 Task: Open Card Hunting Review in Board Market Size Estimation to Workspace Desktop Applications and add a team member Softage.2@softage.net, a label Blue, a checklist Surfing, an attachment from your computer, a color Blue and finally, add a card description 'Plan and execute company team-building conference with team-building exercises' and a comment 'Given the potential impact of this task on our company culture and values, let us ensure that we approach it with a sense of inclusivity and diversity.'. Add a start date 'Jan 02, 1900' with a due date 'Jan 09, 1900'
Action: Mouse moved to (75, 347)
Screenshot: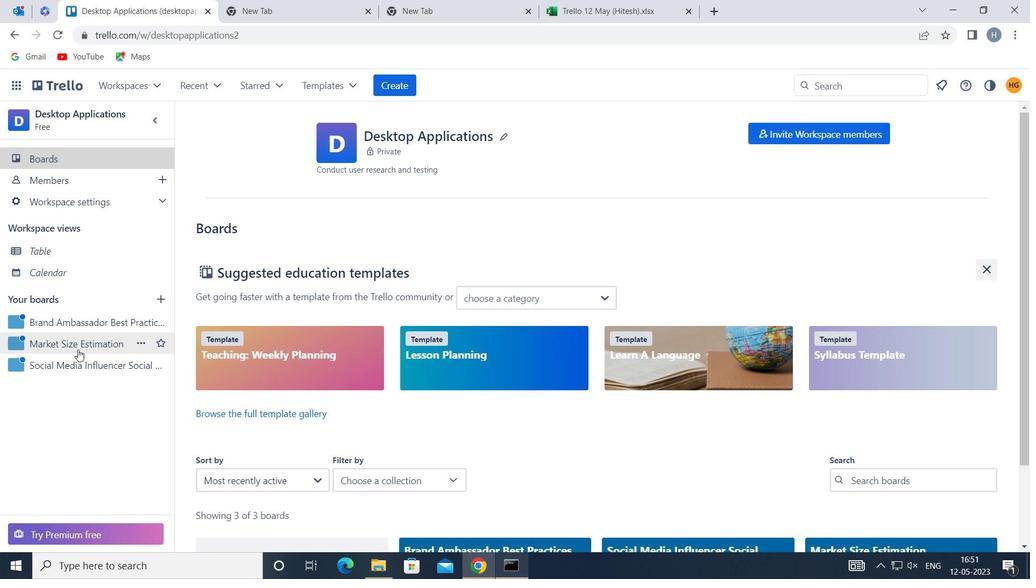 
Action: Mouse pressed left at (75, 347)
Screenshot: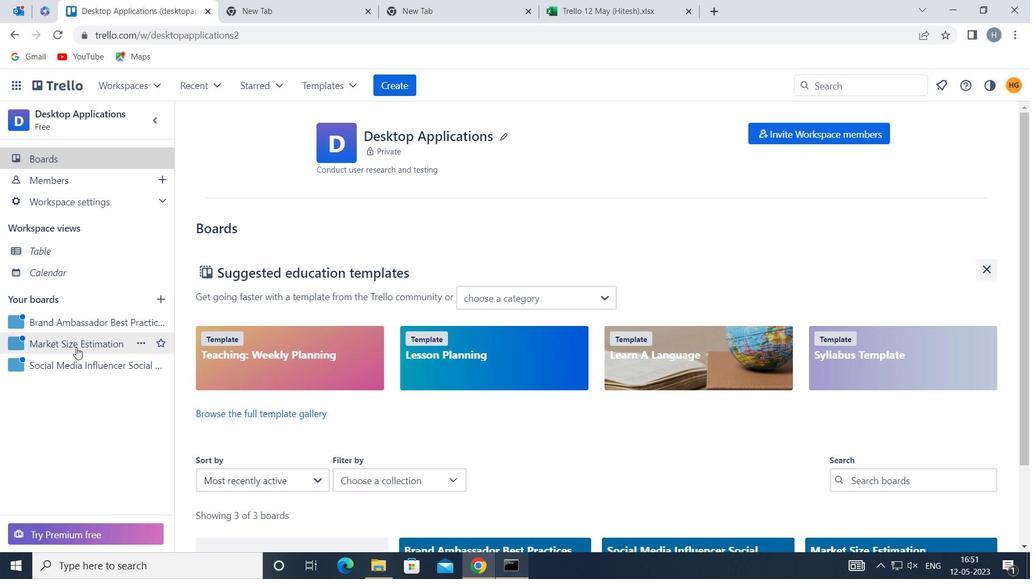 
Action: Mouse moved to (243, 195)
Screenshot: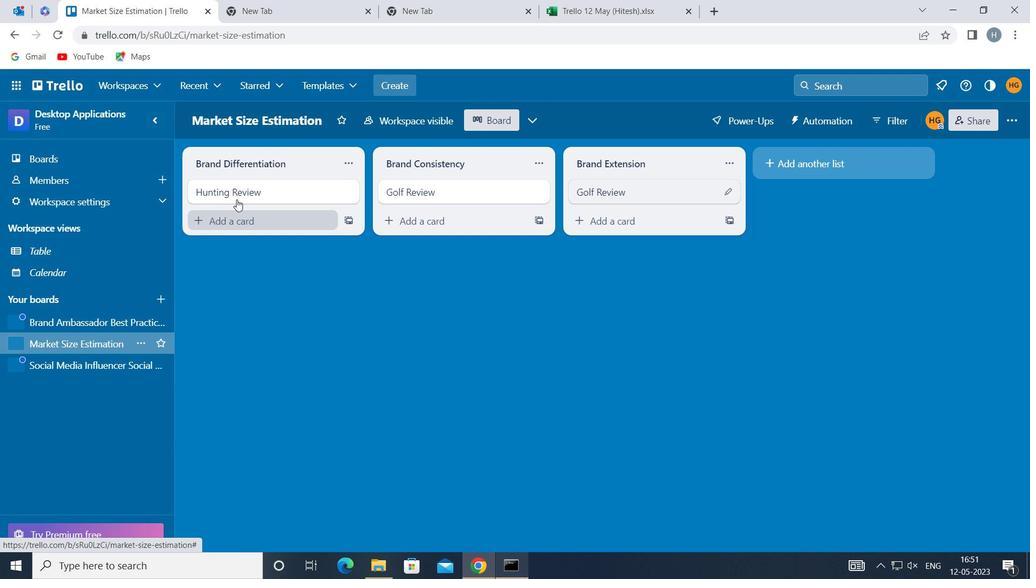 
Action: Mouse pressed left at (243, 195)
Screenshot: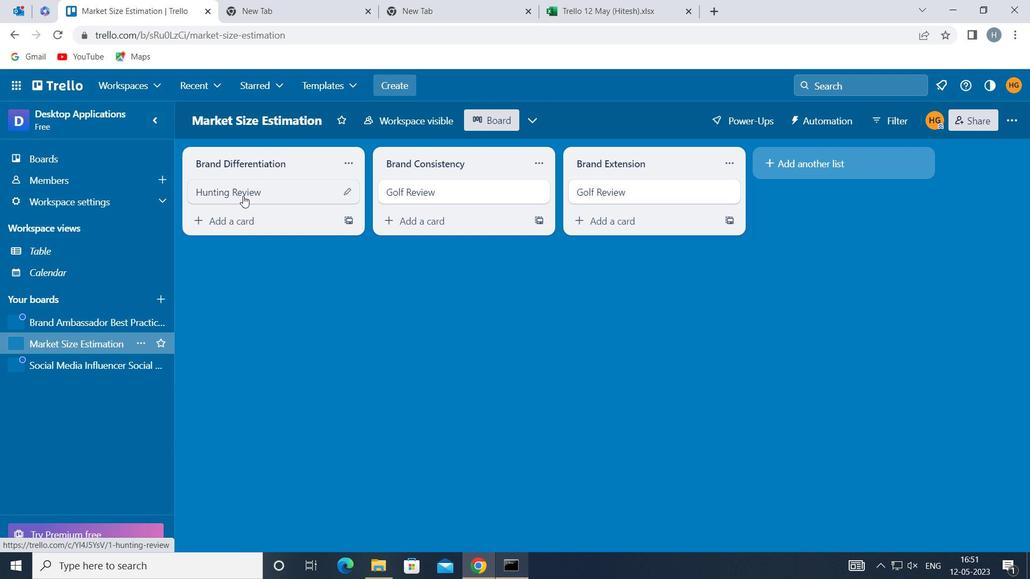 
Action: Mouse moved to (669, 190)
Screenshot: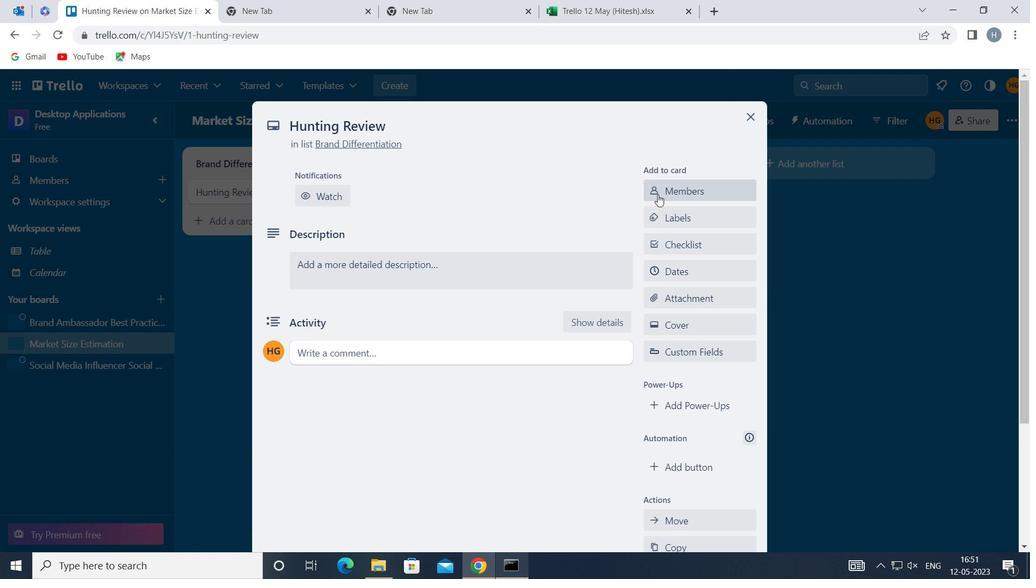 
Action: Mouse pressed left at (669, 190)
Screenshot: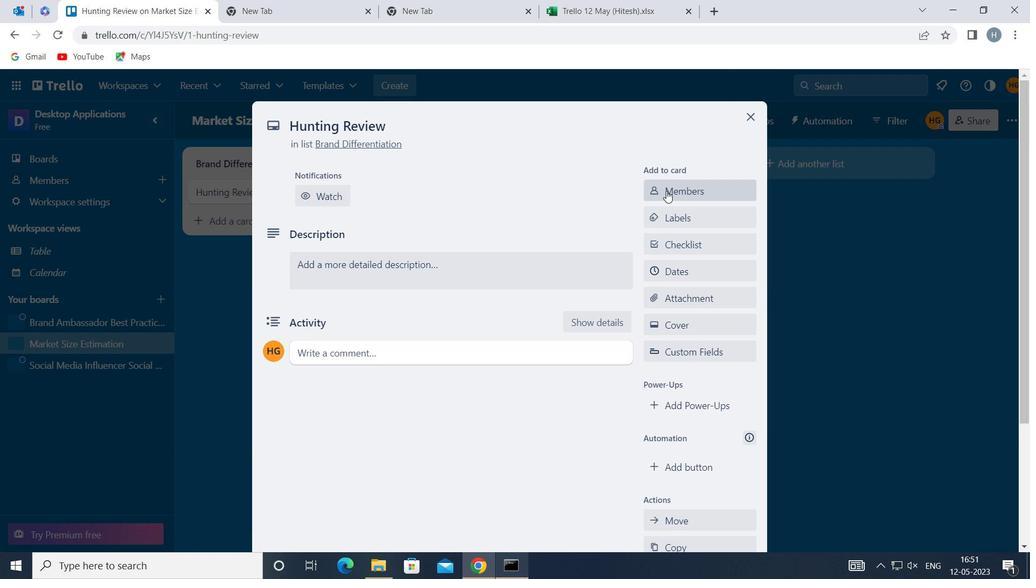 
Action: Key pressed softage
Screenshot: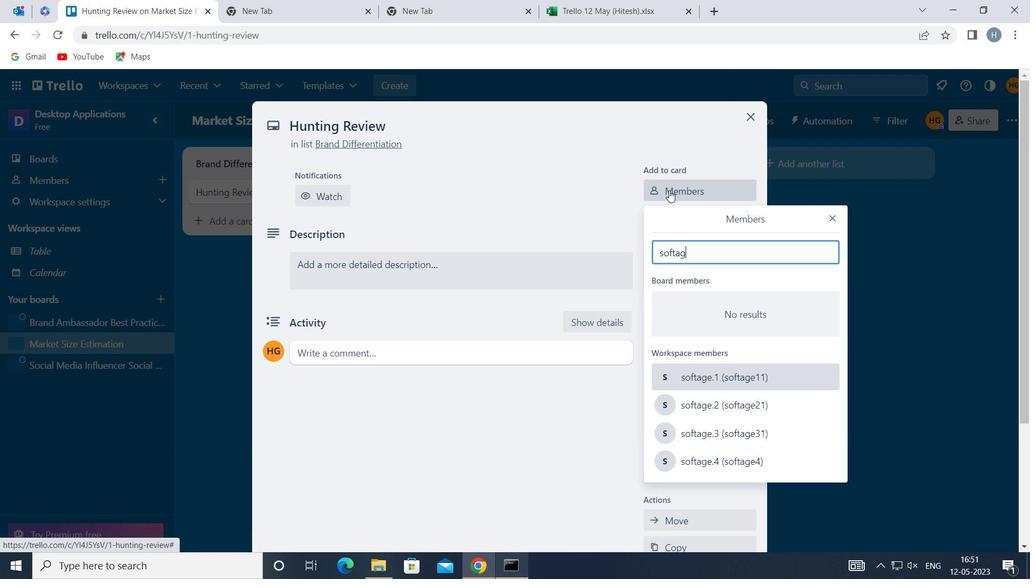 
Action: Mouse moved to (734, 399)
Screenshot: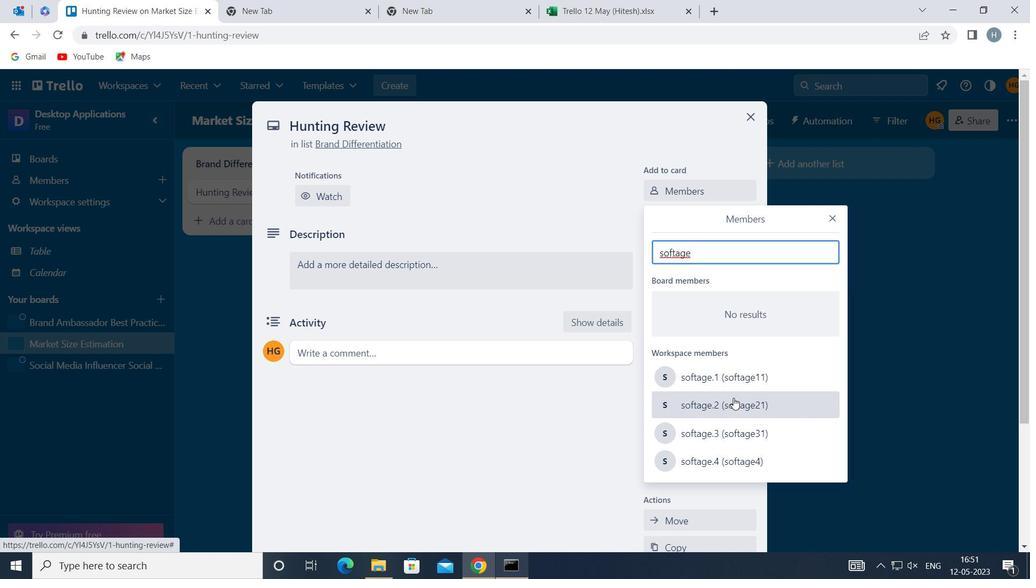 
Action: Mouse pressed left at (734, 399)
Screenshot: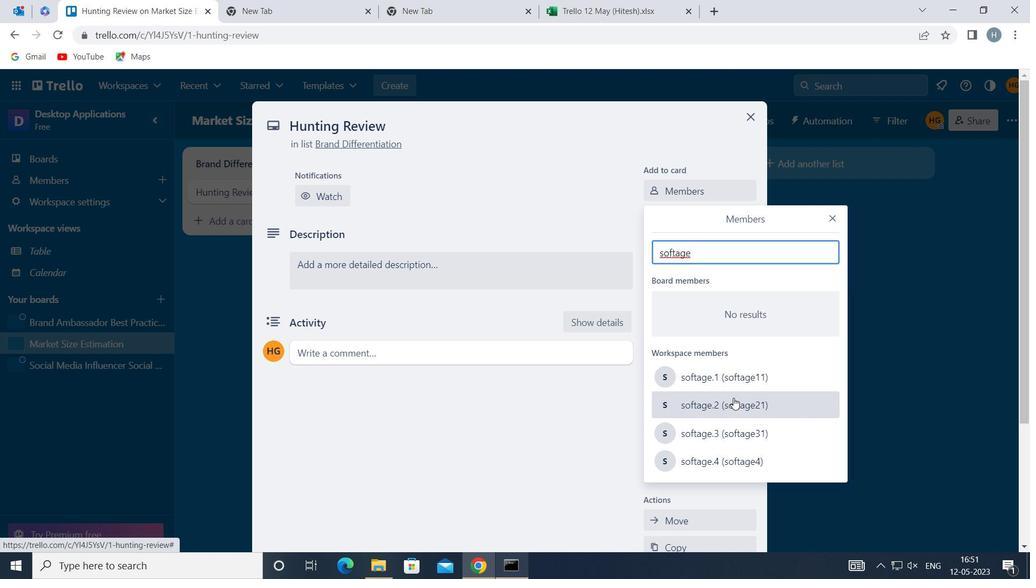 
Action: Mouse moved to (831, 218)
Screenshot: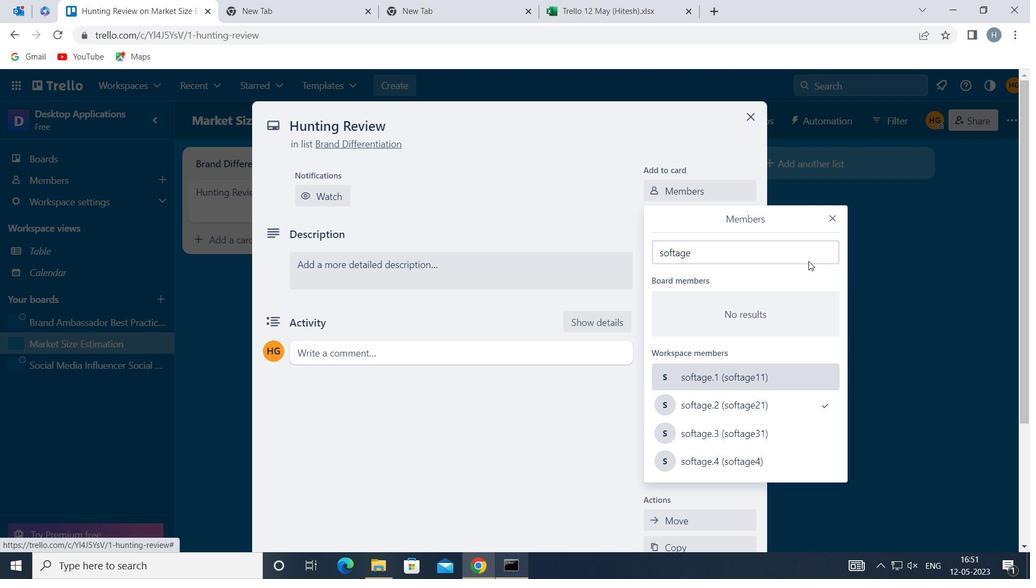 
Action: Mouse pressed left at (831, 218)
Screenshot: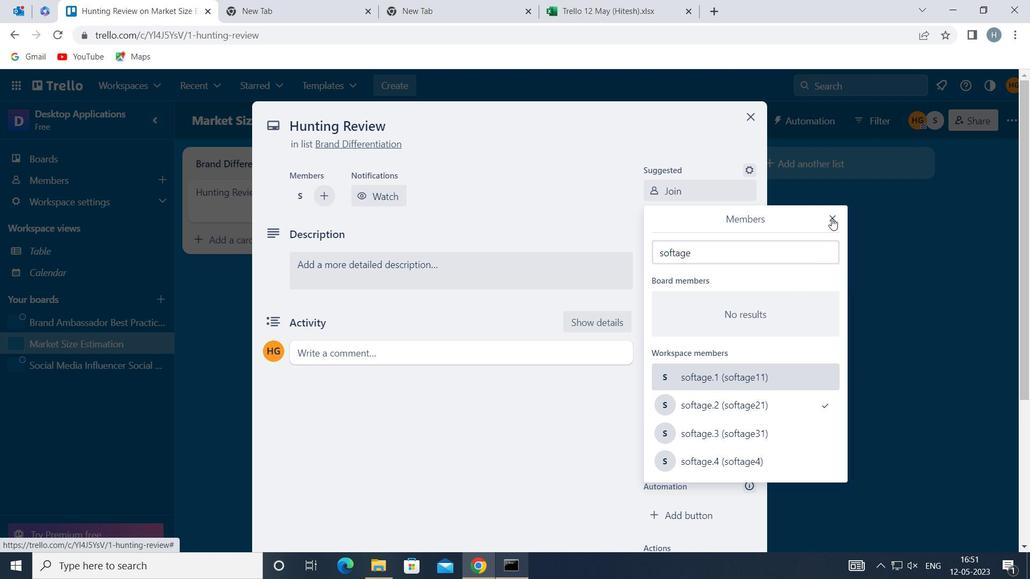 
Action: Mouse moved to (684, 267)
Screenshot: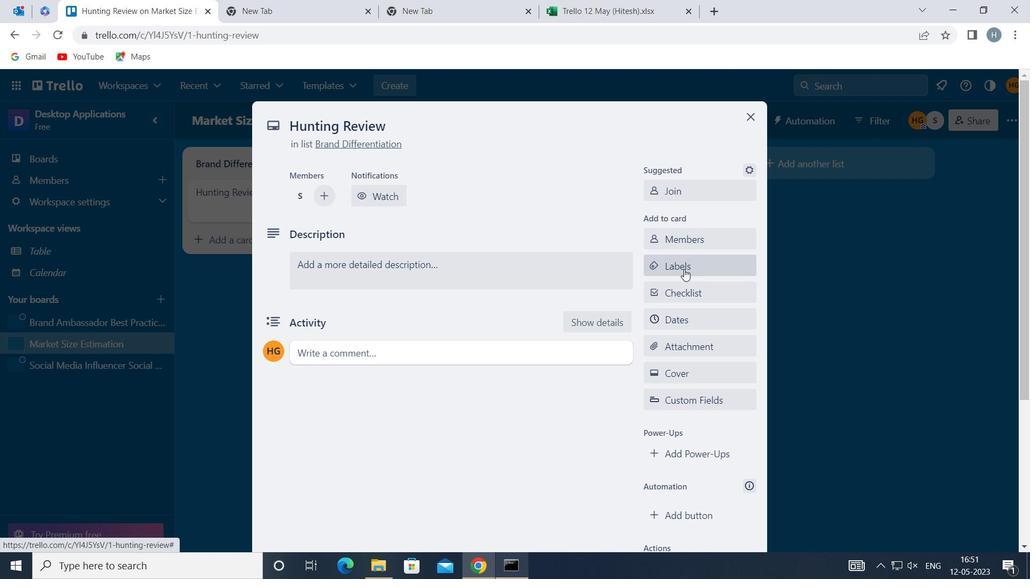
Action: Mouse pressed left at (684, 267)
Screenshot: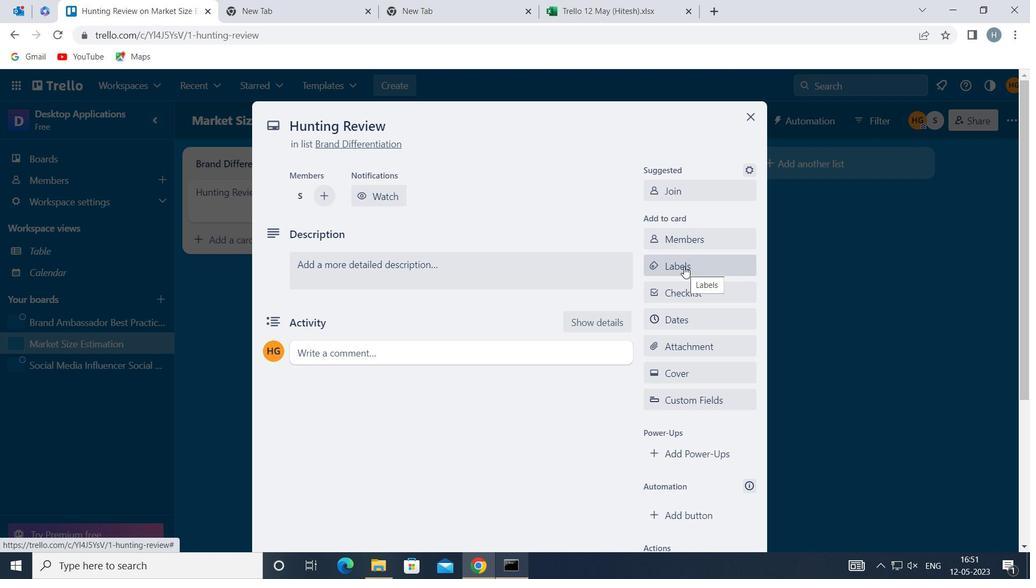 
Action: Mouse moved to (701, 312)
Screenshot: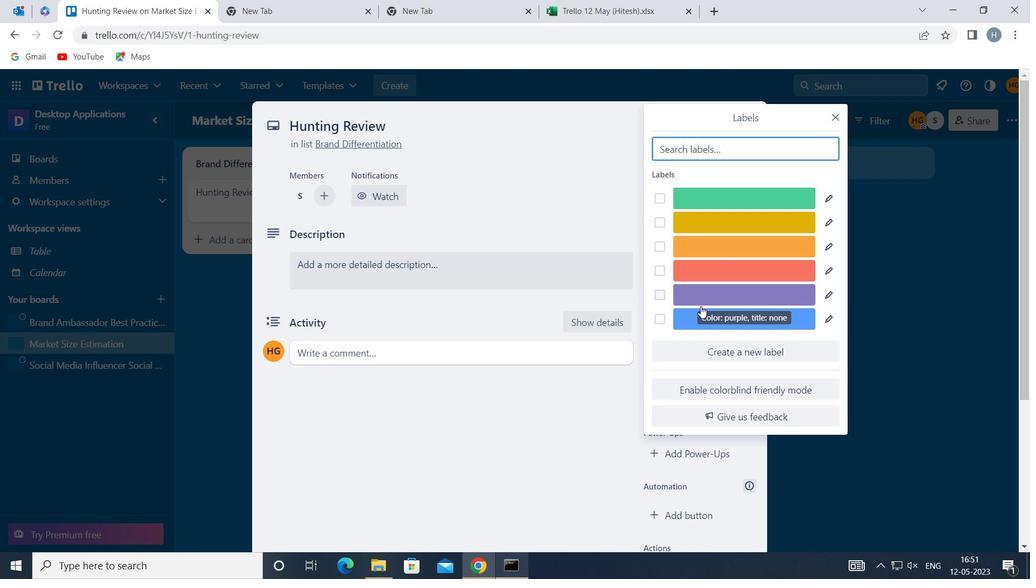
Action: Mouse pressed left at (701, 312)
Screenshot: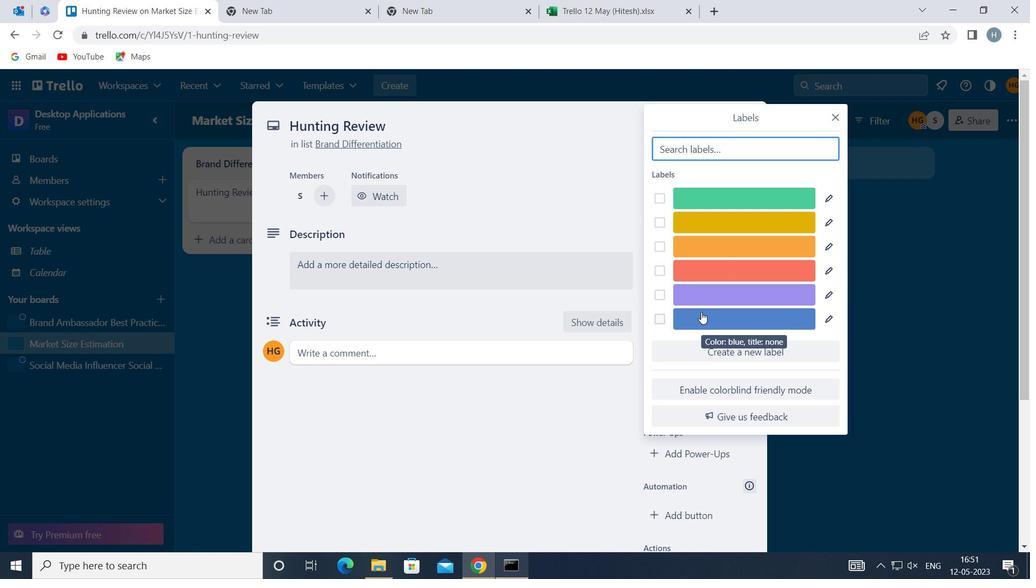 
Action: Mouse moved to (835, 117)
Screenshot: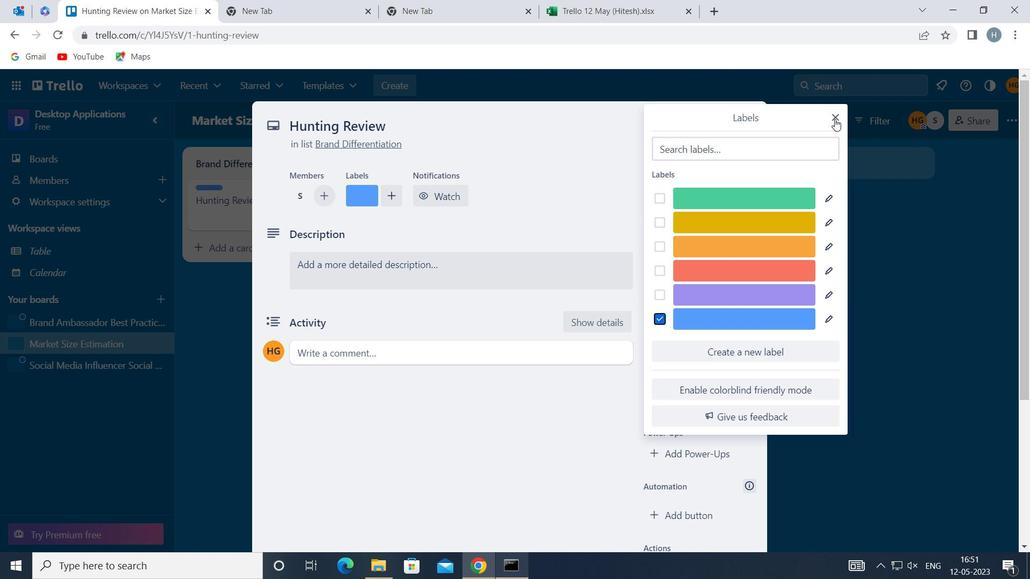 
Action: Mouse pressed left at (835, 117)
Screenshot: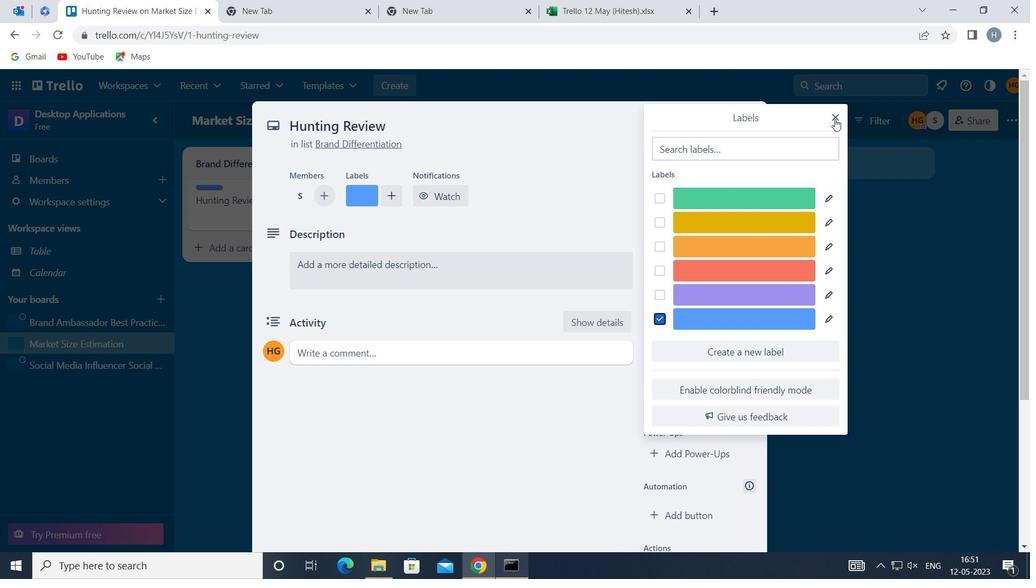 
Action: Mouse moved to (733, 285)
Screenshot: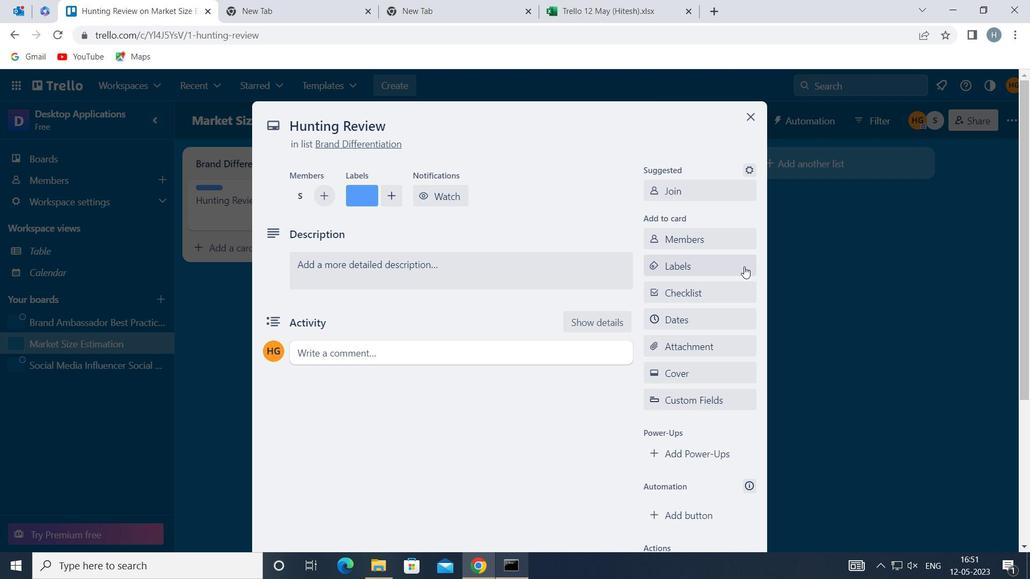 
Action: Mouse pressed left at (733, 285)
Screenshot: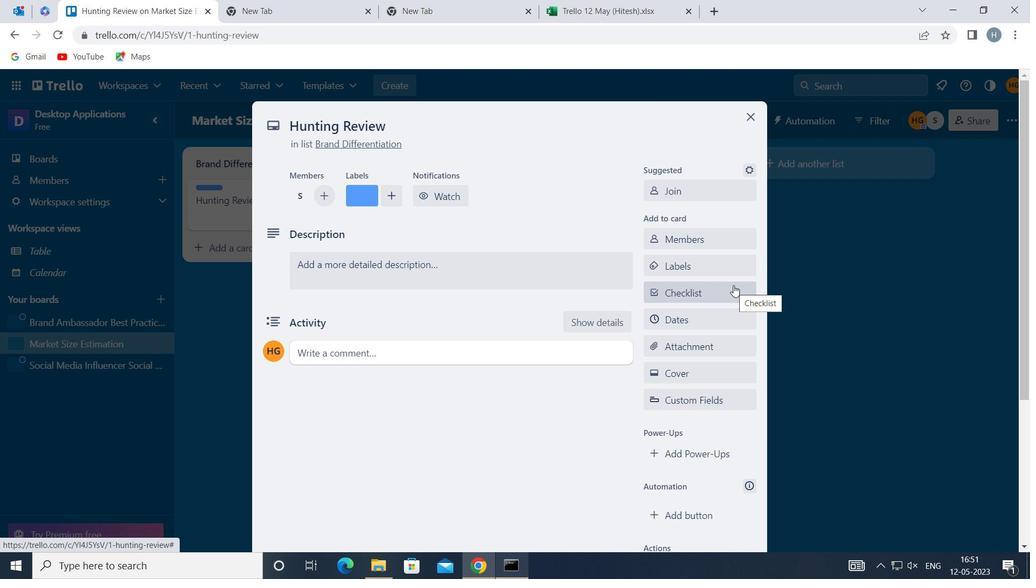
Action: Key pressed <Key.shift>SURFING
Screenshot: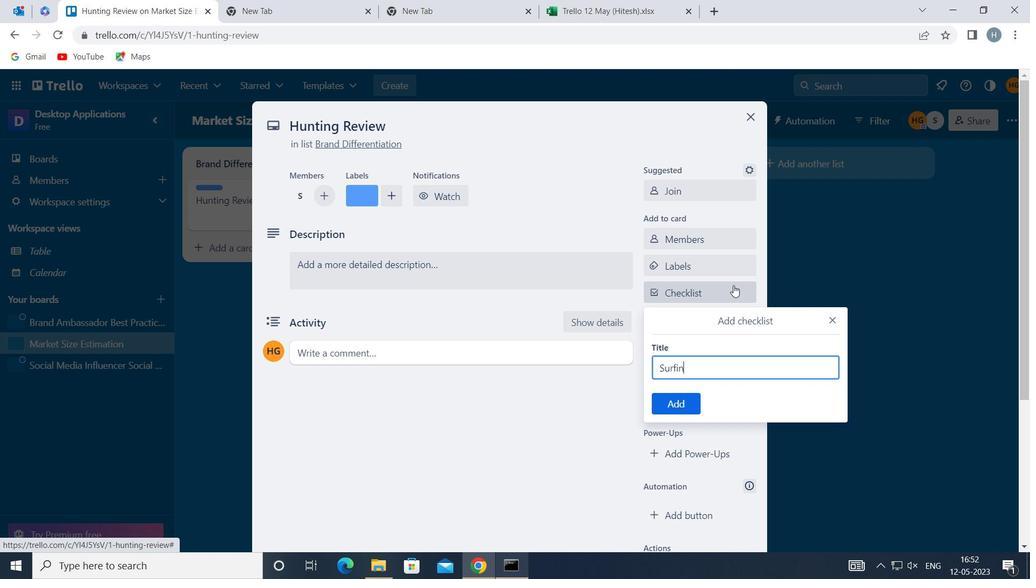
Action: Mouse moved to (689, 397)
Screenshot: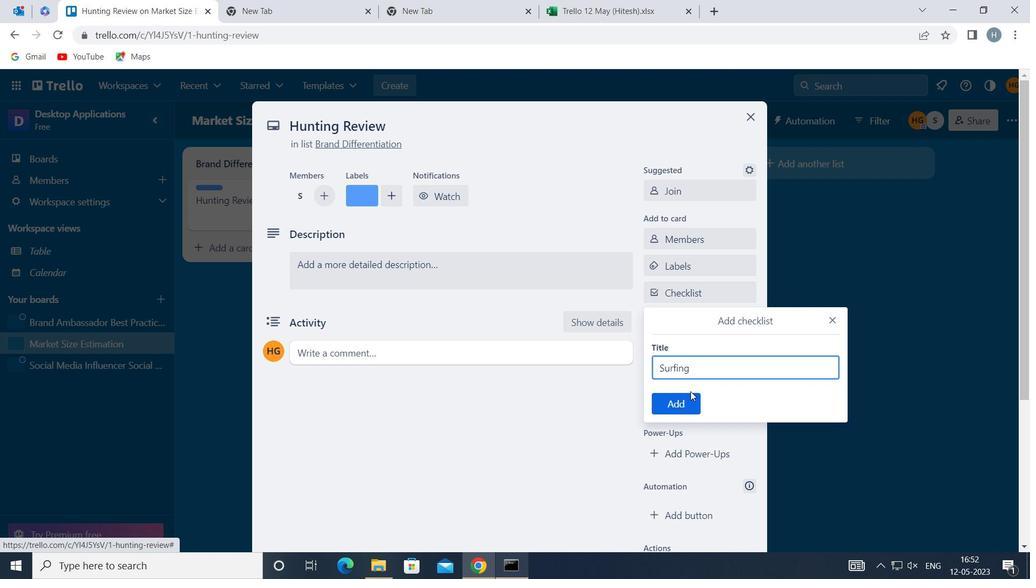 
Action: Mouse pressed left at (689, 397)
Screenshot: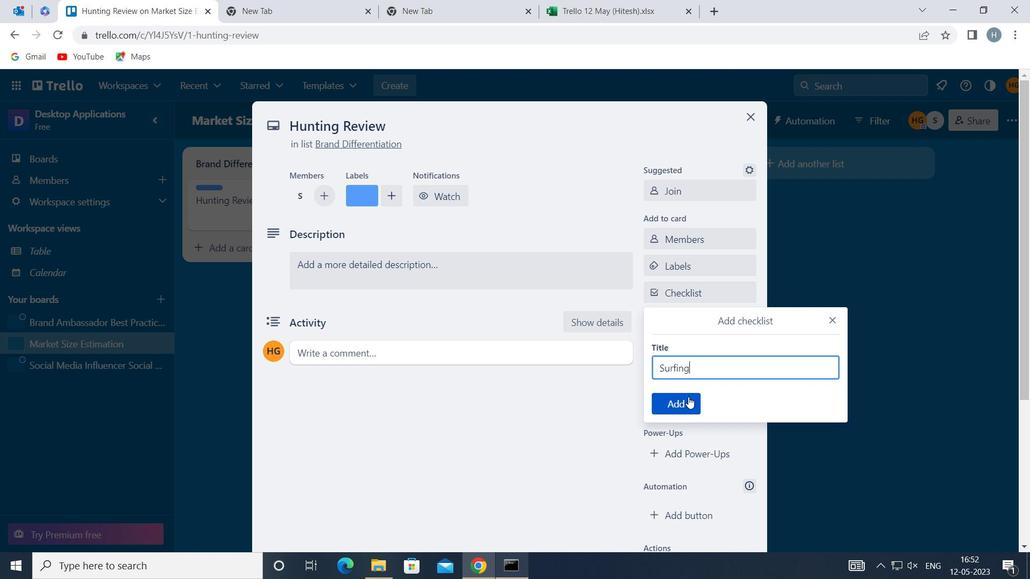
Action: Mouse moved to (691, 348)
Screenshot: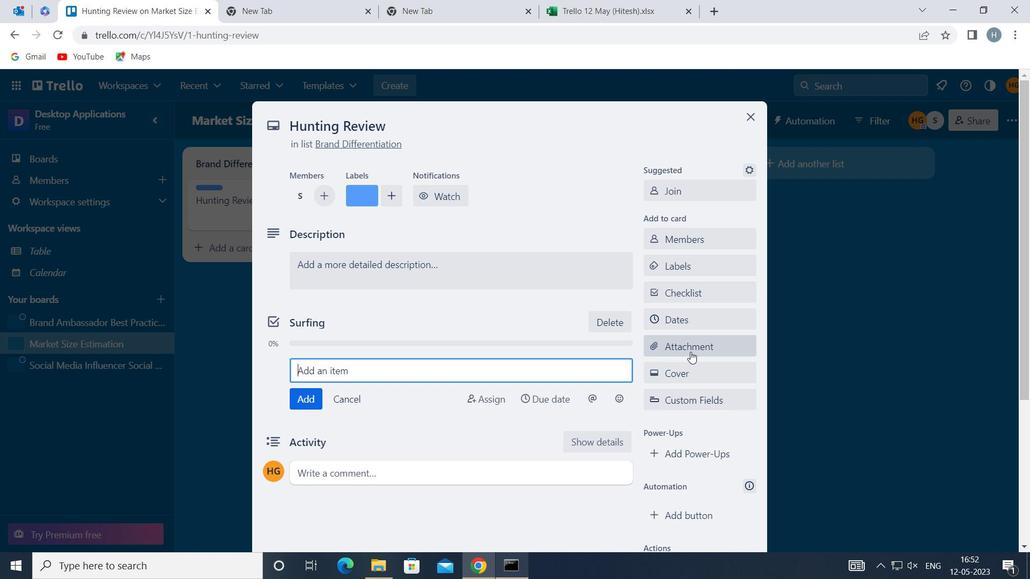 
Action: Mouse pressed left at (691, 348)
Screenshot: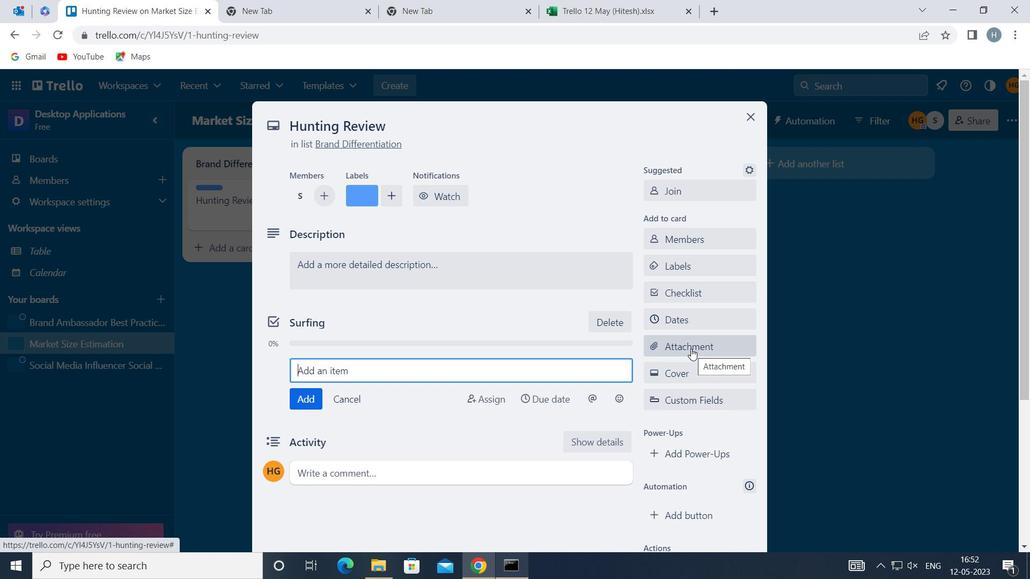 
Action: Mouse moved to (710, 141)
Screenshot: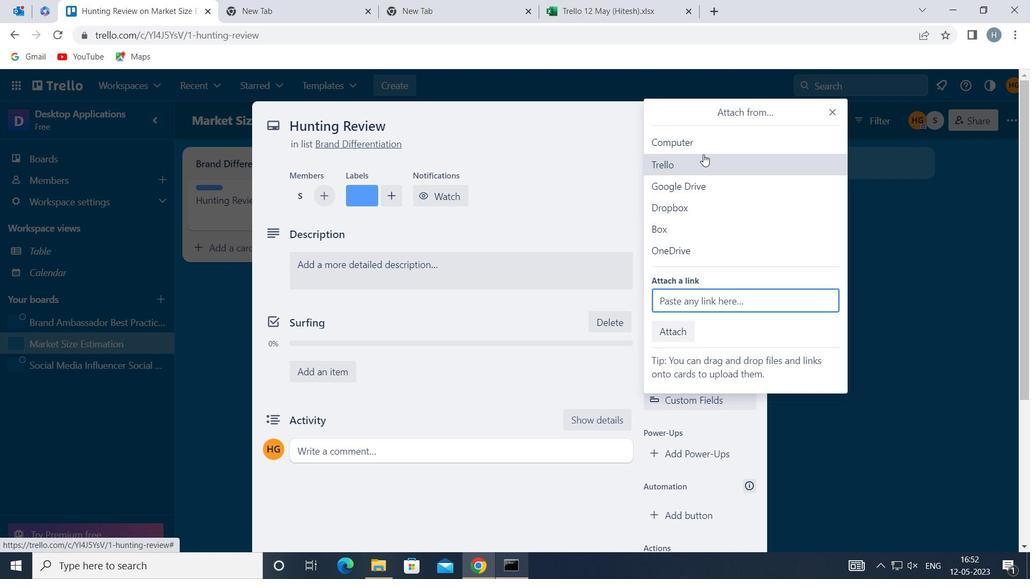 
Action: Mouse pressed left at (710, 141)
Screenshot: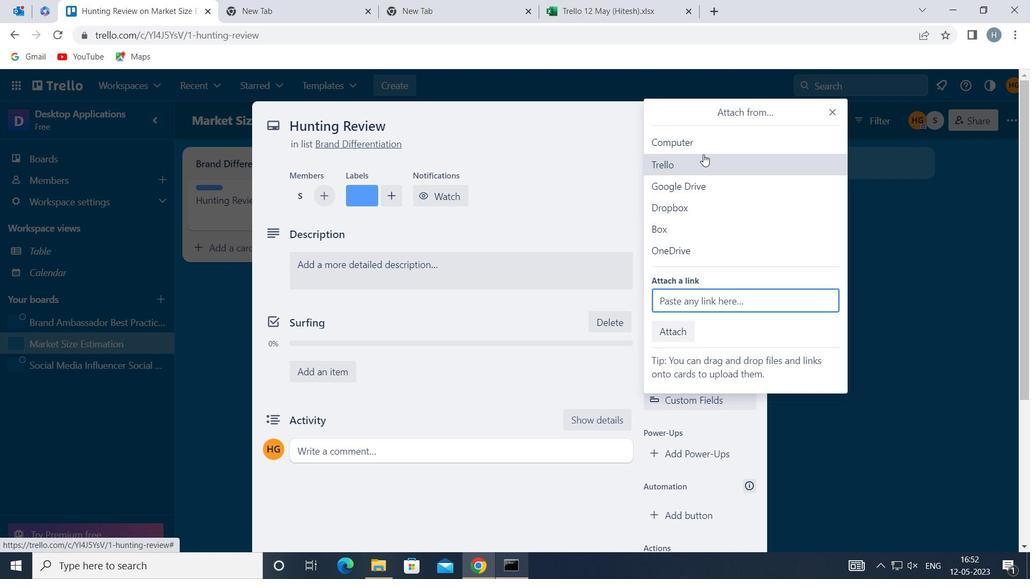 
Action: Mouse moved to (352, 119)
Screenshot: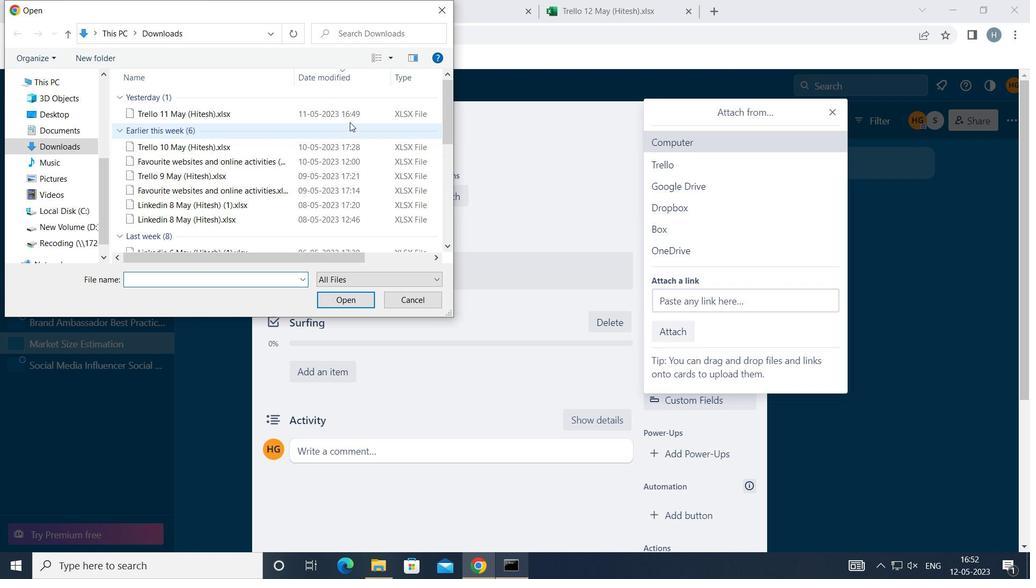 
Action: Mouse pressed left at (352, 119)
Screenshot: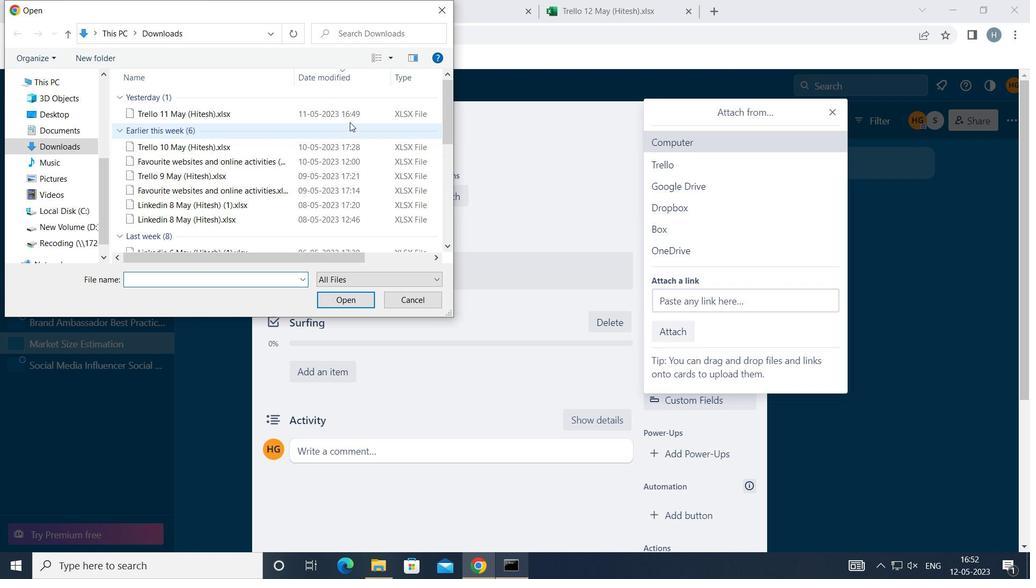 
Action: Mouse moved to (354, 300)
Screenshot: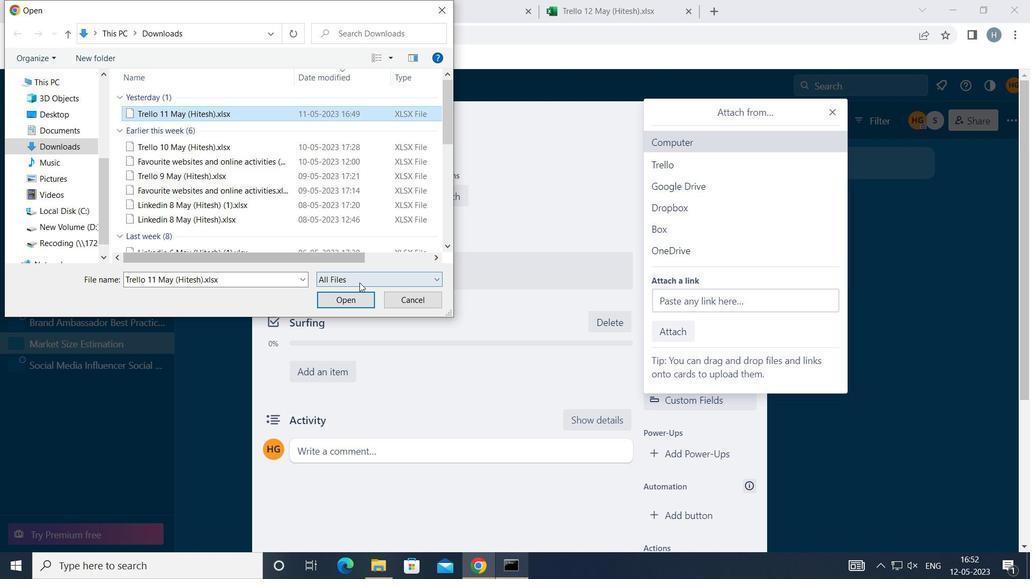 
Action: Mouse pressed left at (354, 300)
Screenshot: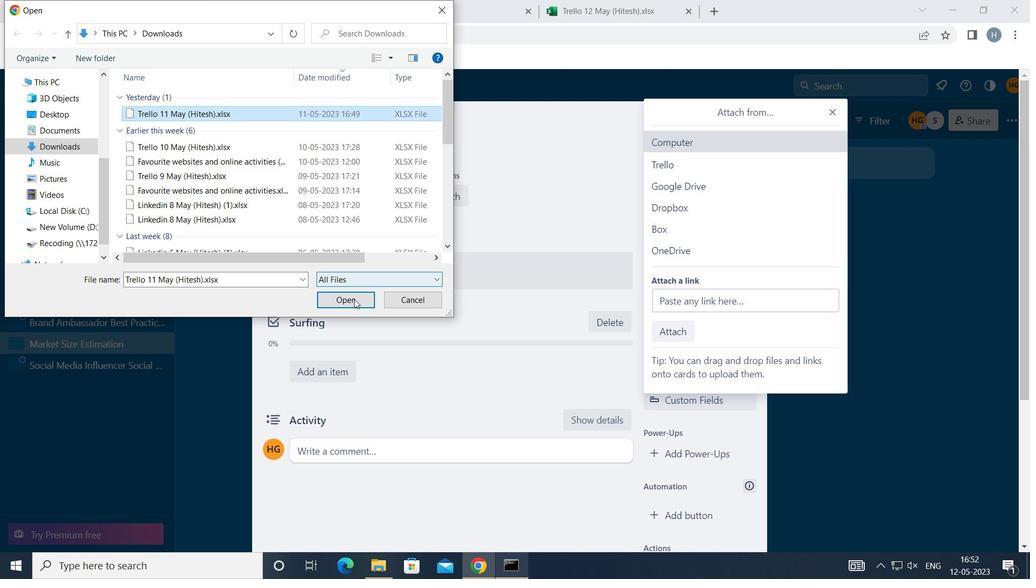 
Action: Mouse moved to (712, 374)
Screenshot: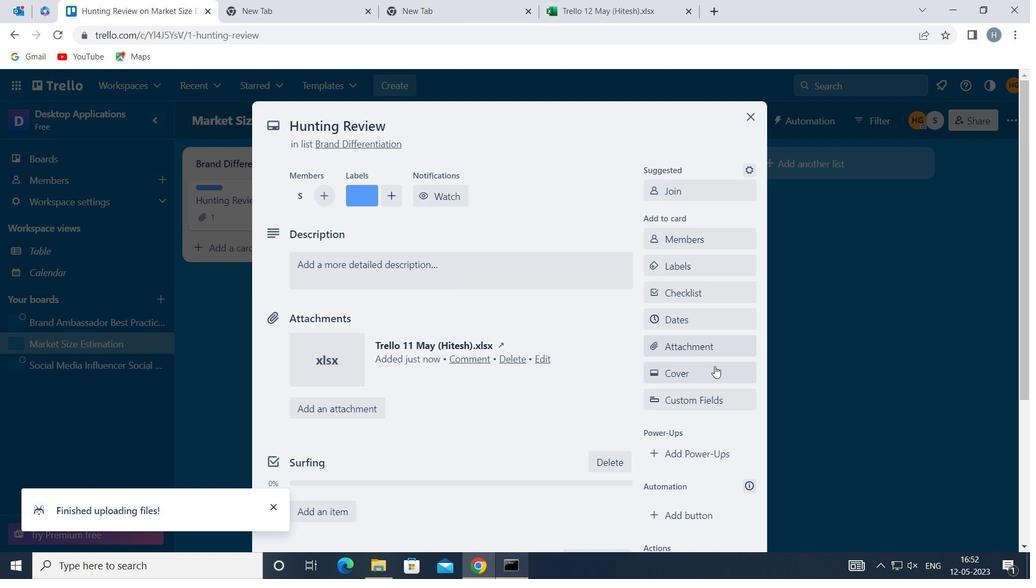 
Action: Mouse pressed left at (712, 374)
Screenshot: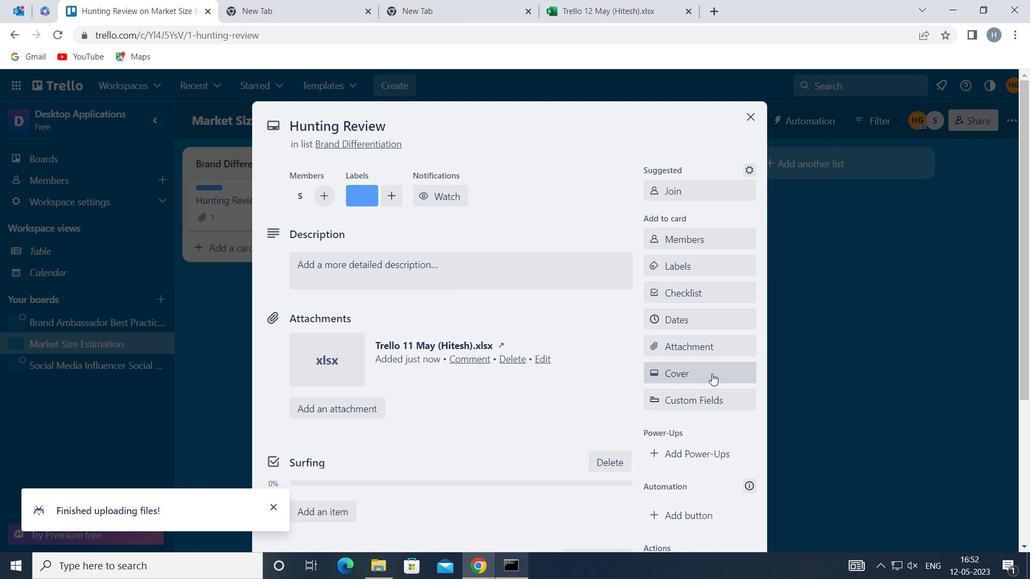 
Action: Mouse moved to (672, 308)
Screenshot: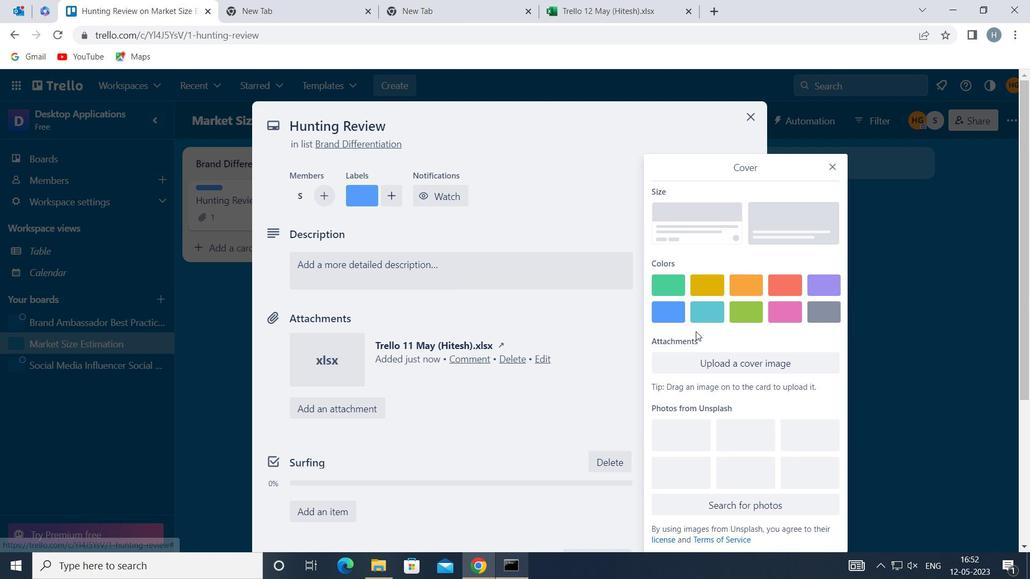 
Action: Mouse pressed left at (672, 308)
Screenshot: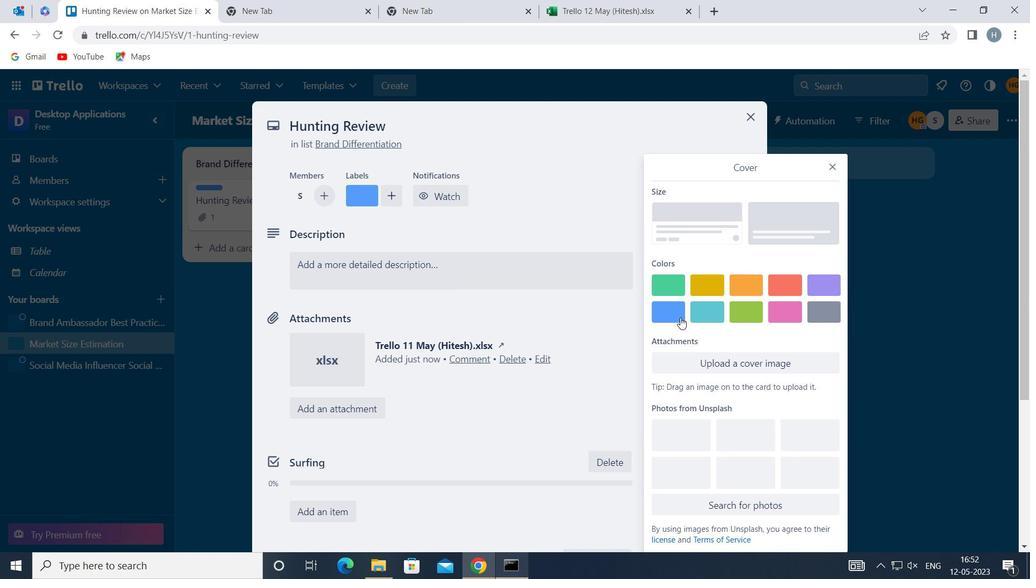 
Action: Mouse moved to (831, 141)
Screenshot: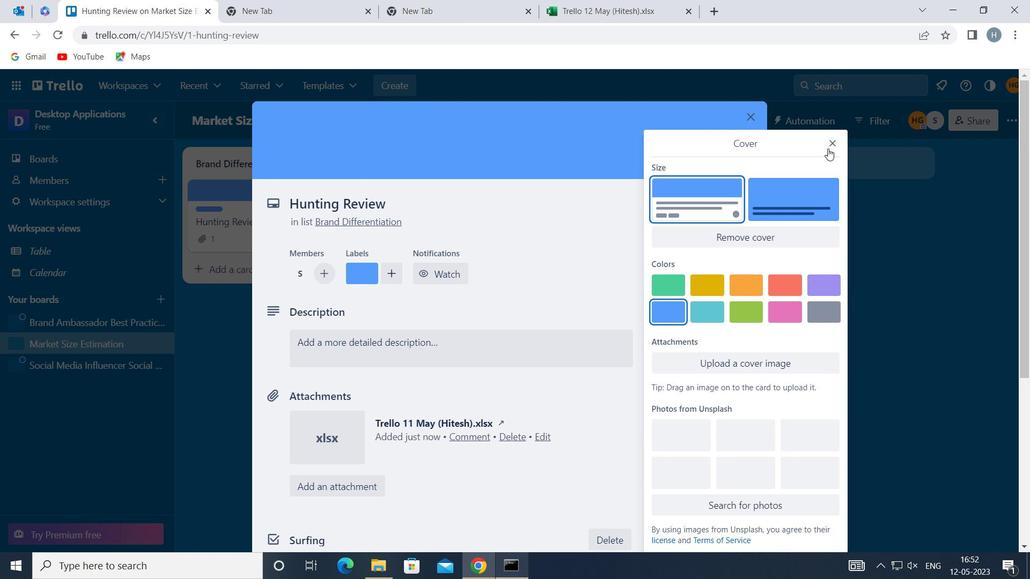 
Action: Mouse pressed left at (831, 141)
Screenshot: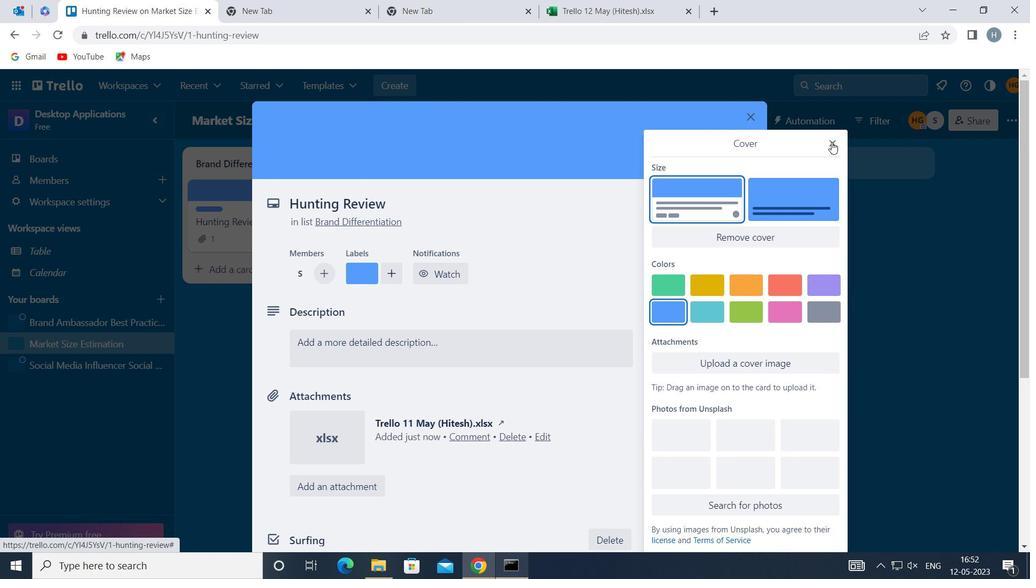
Action: Mouse moved to (554, 341)
Screenshot: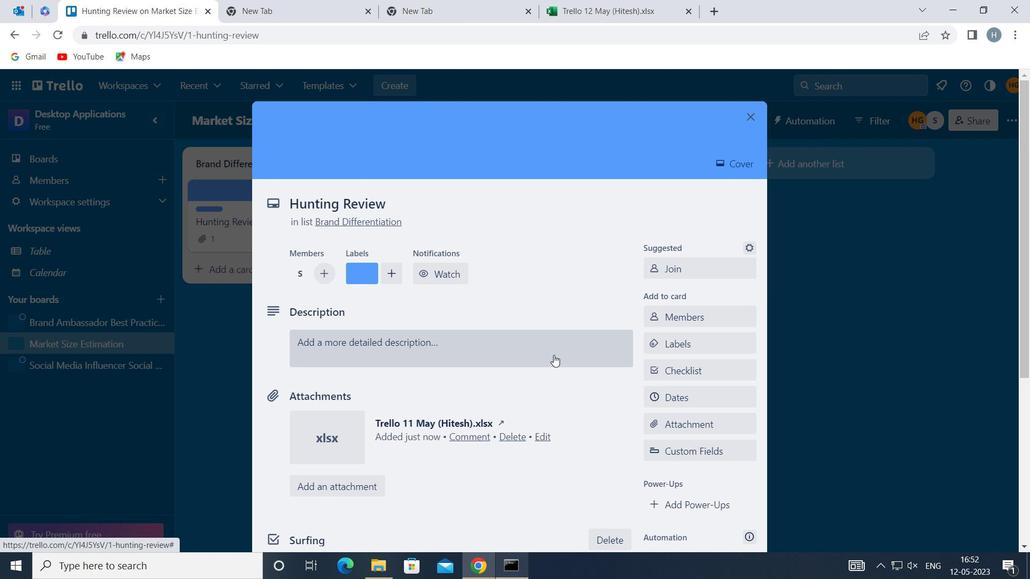 
Action: Mouse pressed left at (554, 341)
Screenshot: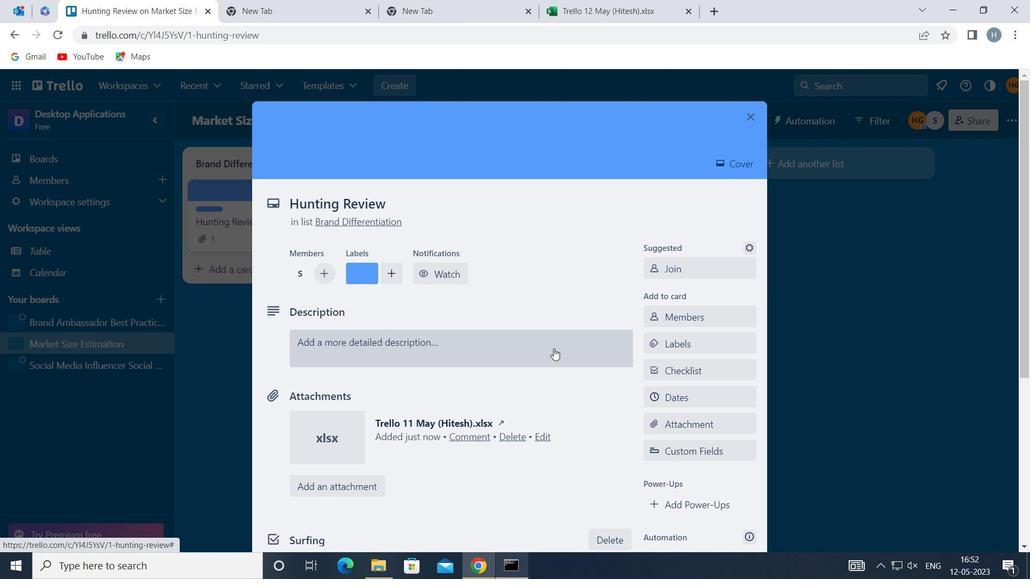 
Action: Mouse moved to (476, 380)
Screenshot: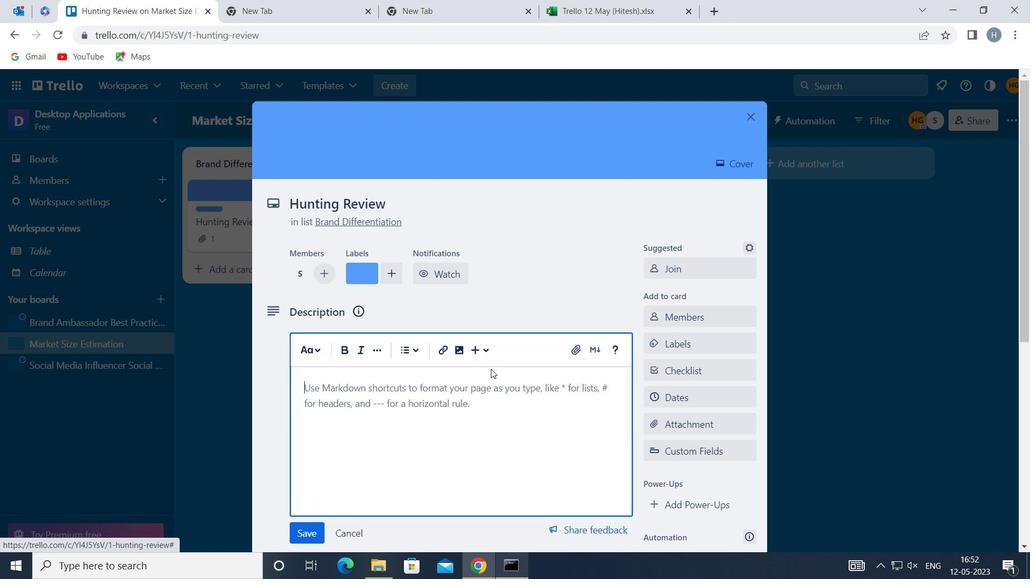 
Action: Mouse pressed left at (476, 380)
Screenshot: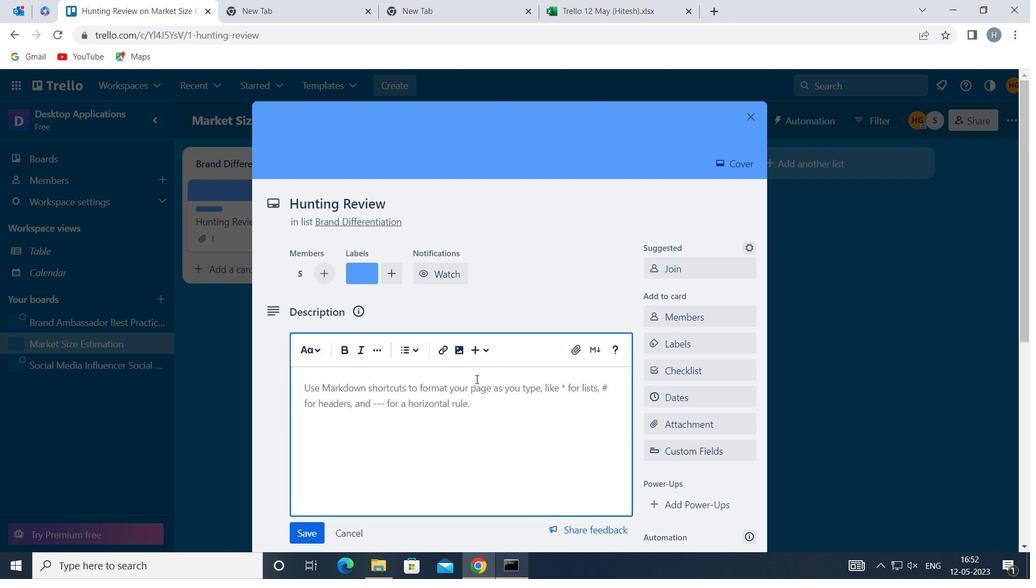 
Action: Mouse moved to (473, 382)
Screenshot: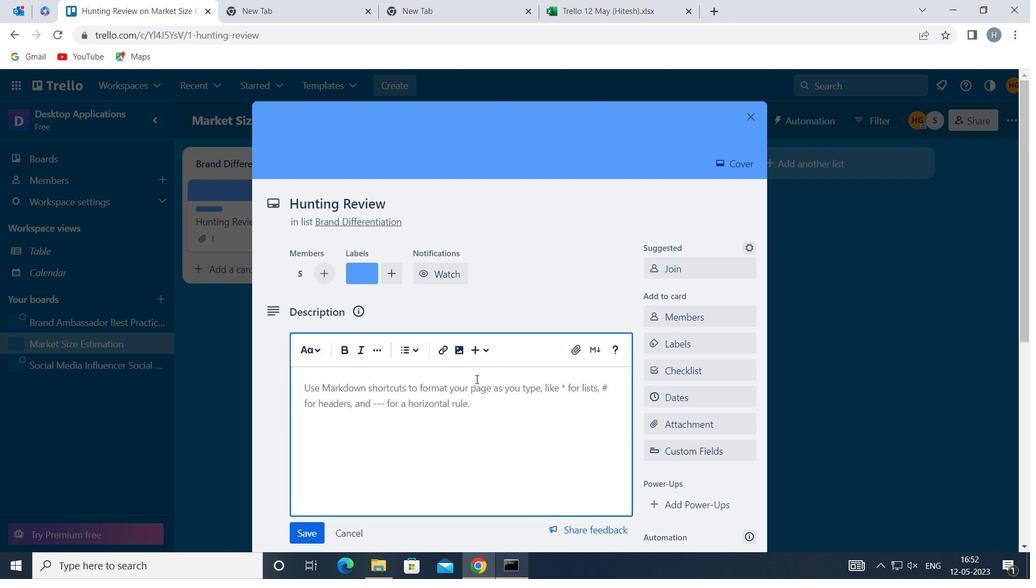 
Action: Key pressed <Key.shift>PLAN<Key.space>AND<Key.space>EXECUTE<Key.space>COMPANY<Key.space>TEAM-BUILDING<Key.space>CONFERENCE<Key.space>WITH<Key.space>TEAM-BUILDING<Key.space>EXERCISES
Screenshot: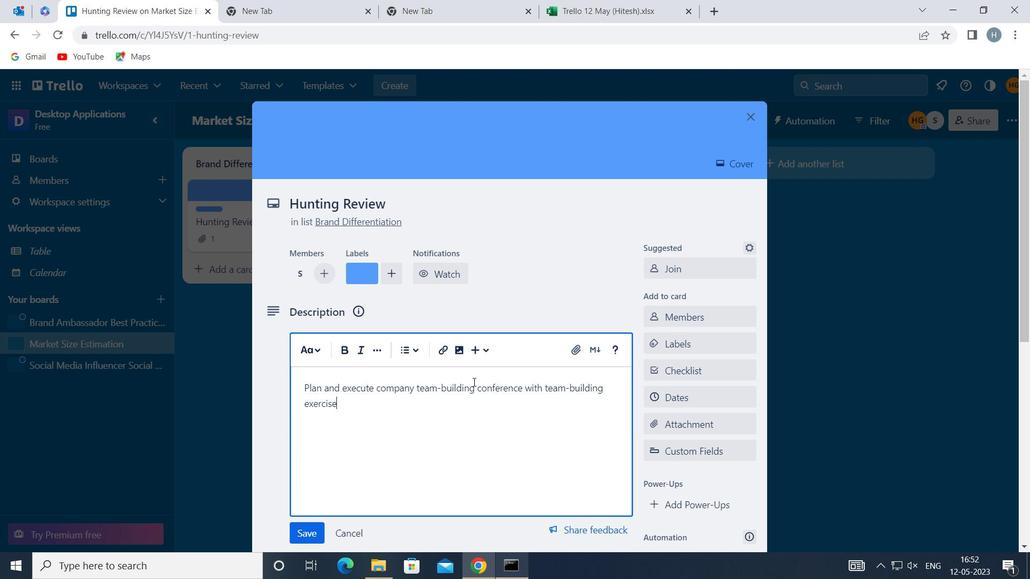 
Action: Mouse moved to (459, 438)
Screenshot: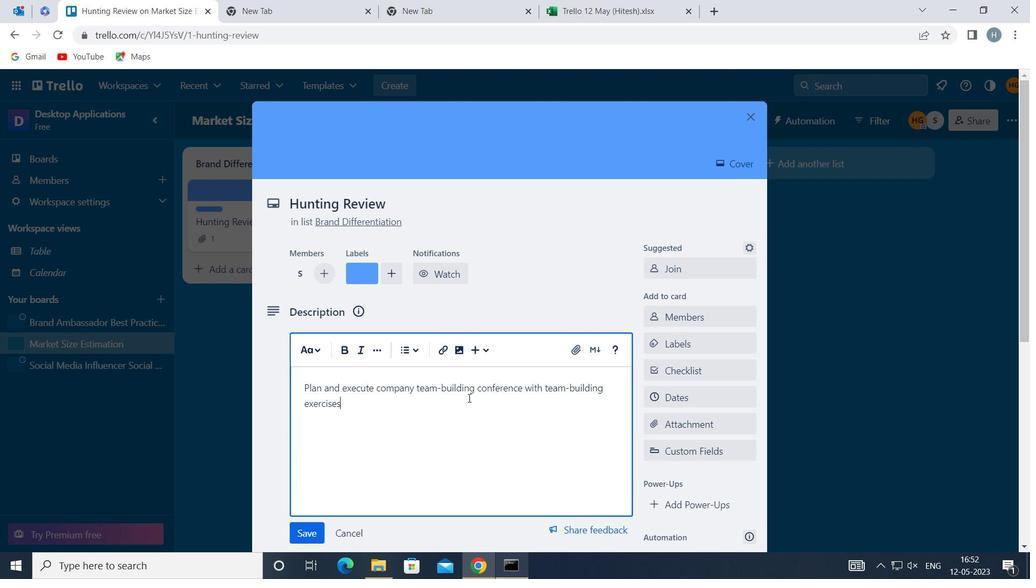 
Action: Mouse scrolled (459, 437) with delta (0, 0)
Screenshot: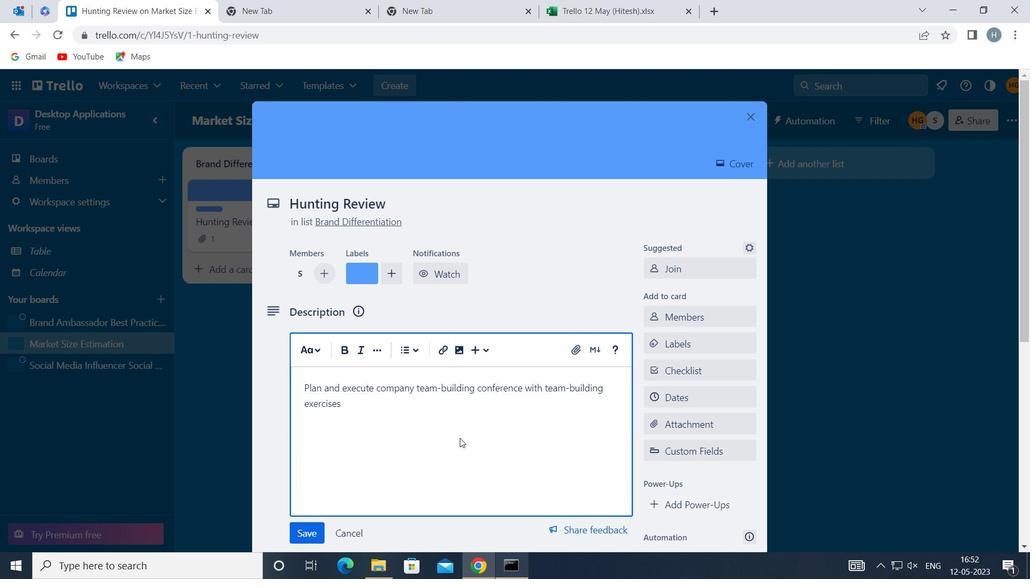 
Action: Mouse moved to (310, 464)
Screenshot: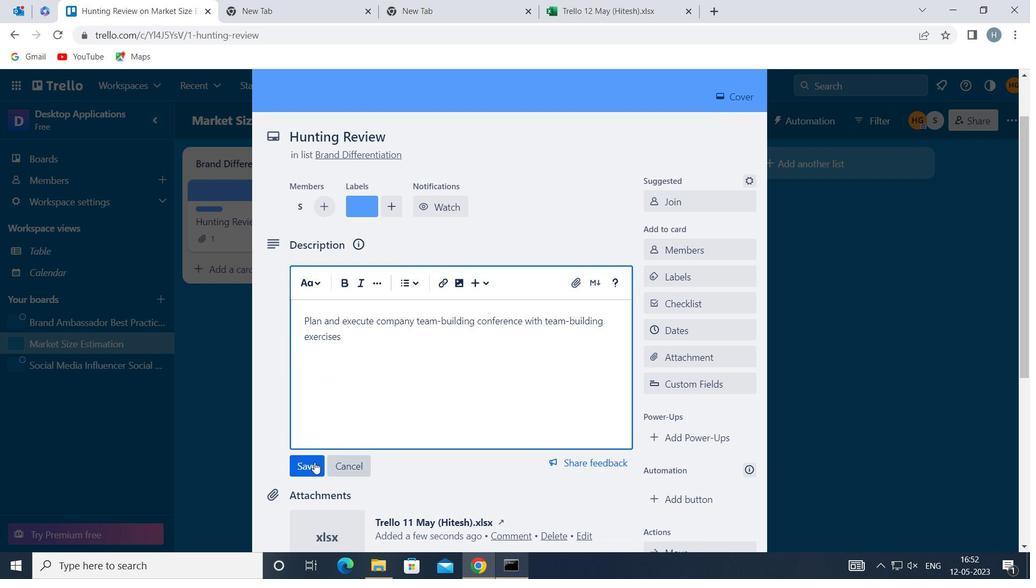 
Action: Mouse pressed left at (310, 464)
Screenshot: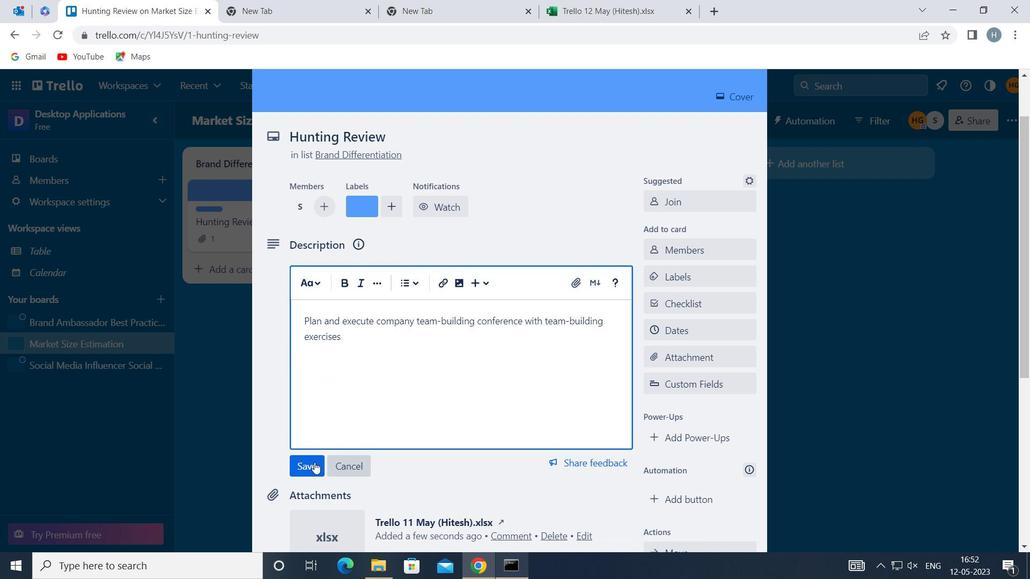 
Action: Mouse moved to (361, 426)
Screenshot: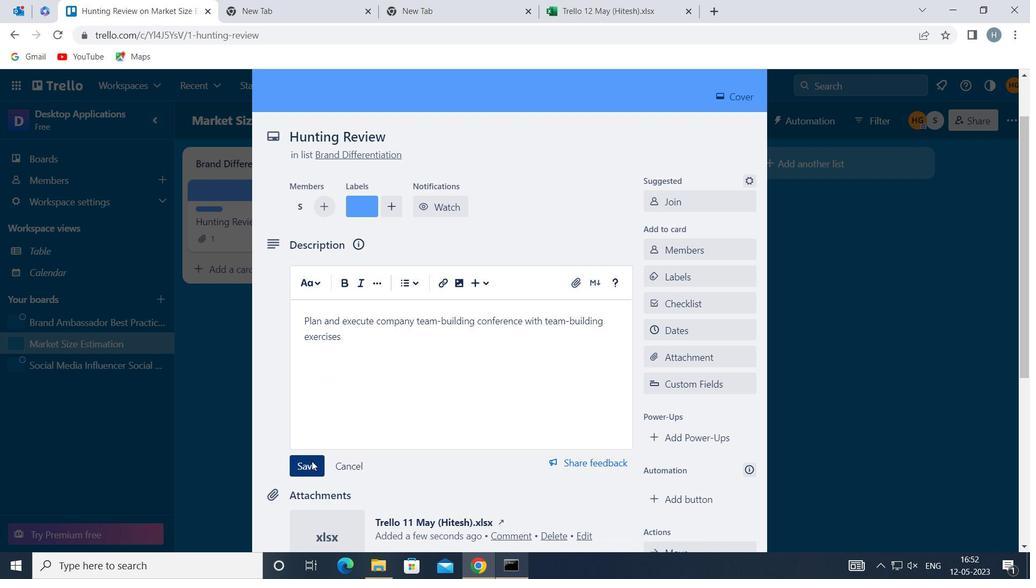 
Action: Mouse scrolled (361, 425) with delta (0, 0)
Screenshot: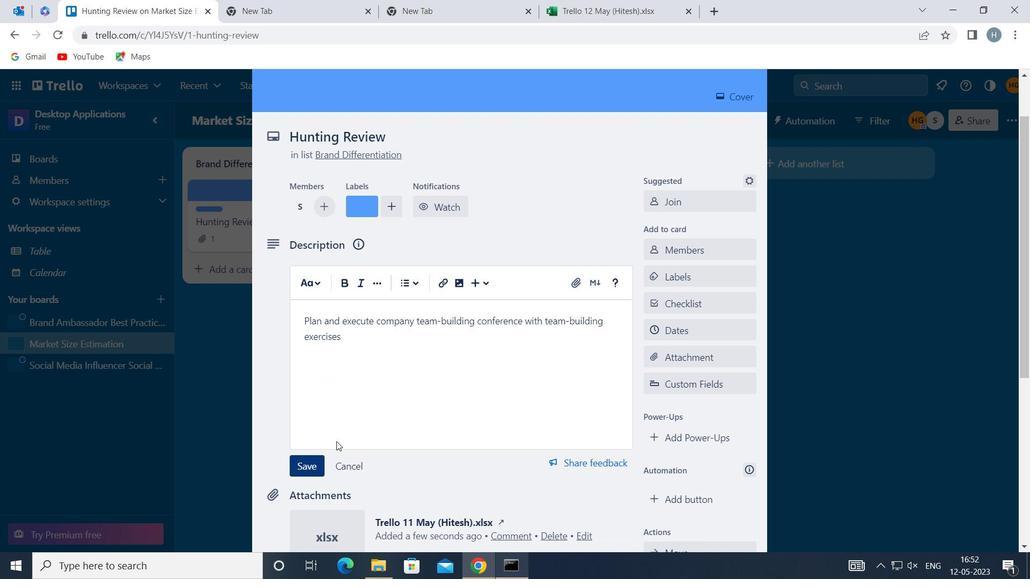 
Action: Mouse scrolled (361, 425) with delta (0, 0)
Screenshot: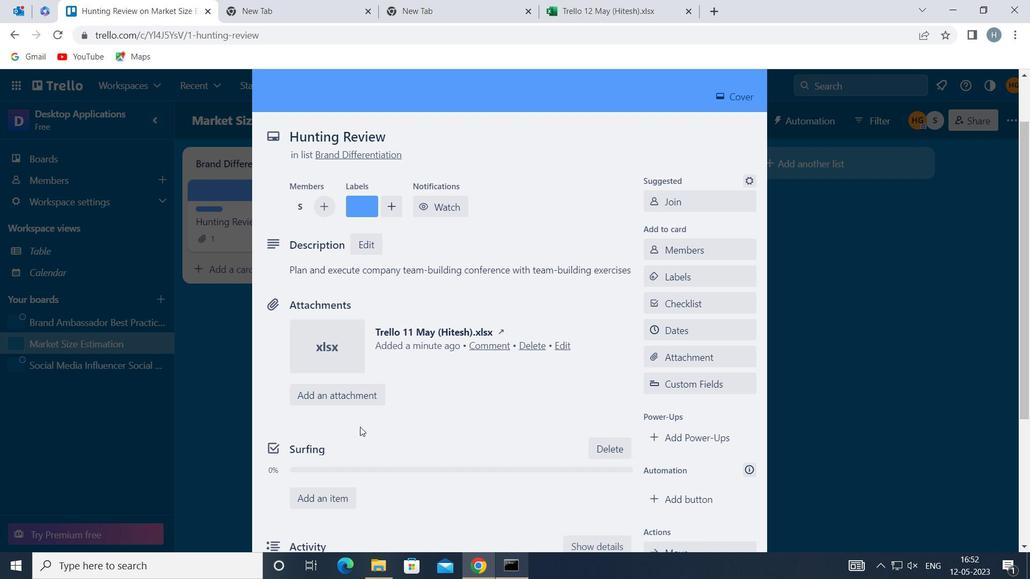 
Action: Mouse scrolled (361, 425) with delta (0, 0)
Screenshot: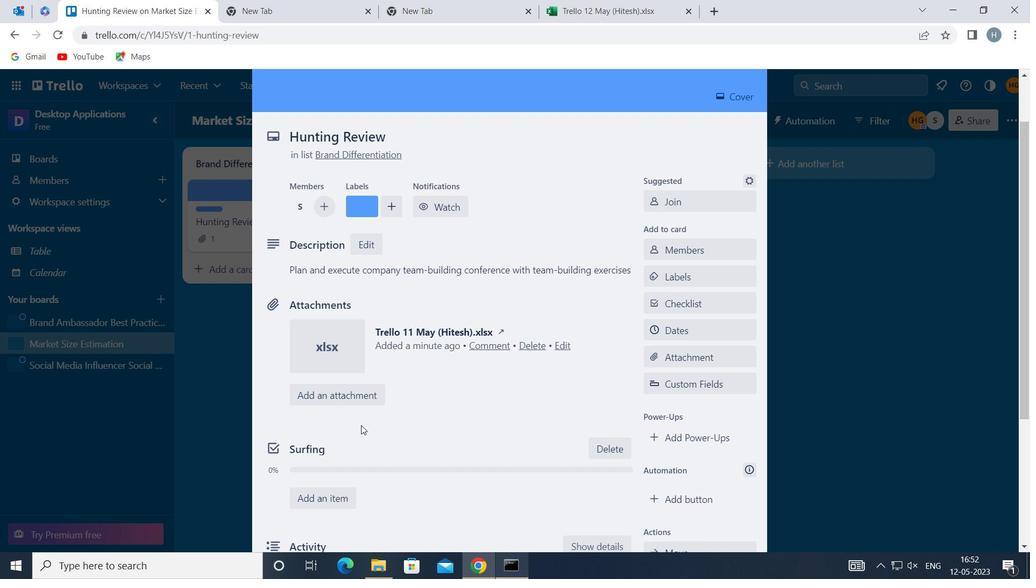 
Action: Mouse moved to (436, 380)
Screenshot: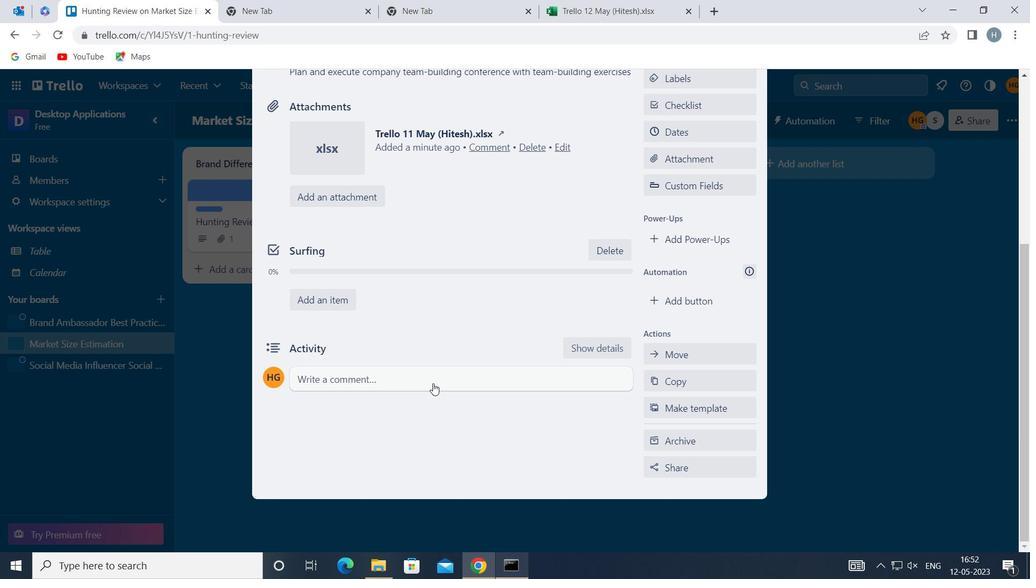 
Action: Mouse pressed left at (436, 380)
Screenshot: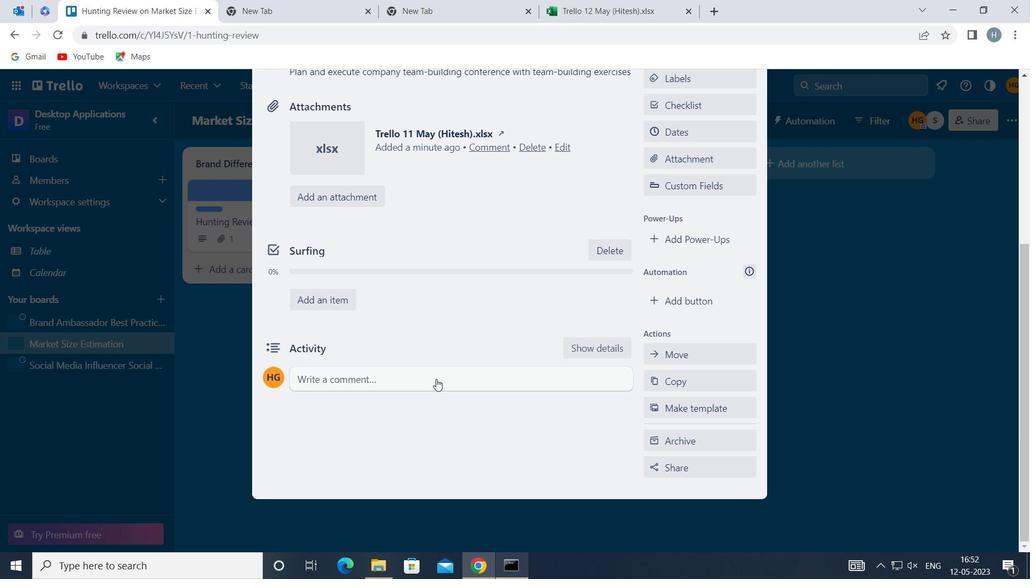 
Action: Mouse moved to (419, 427)
Screenshot: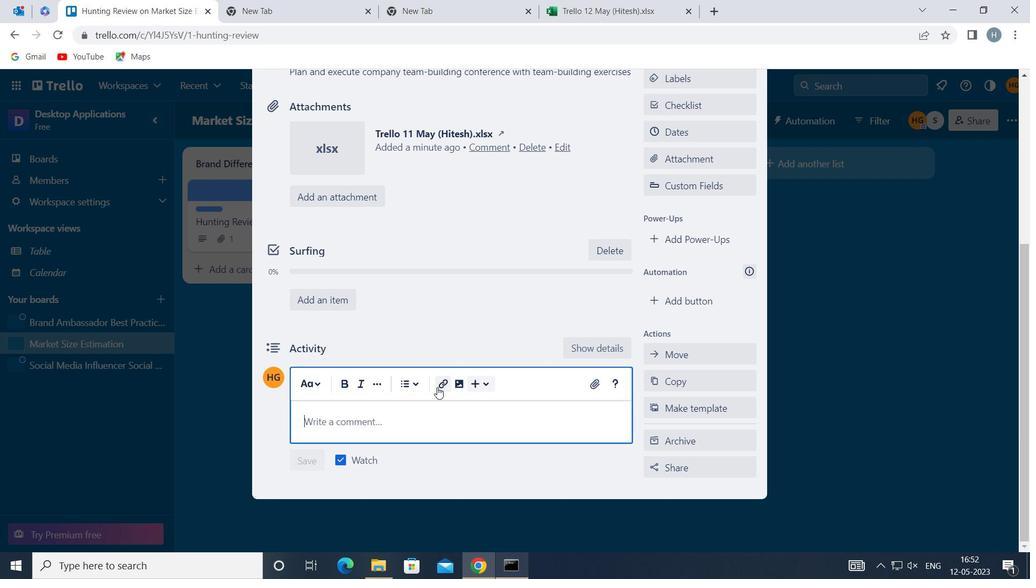 
Action: Mouse pressed left at (419, 427)
Screenshot: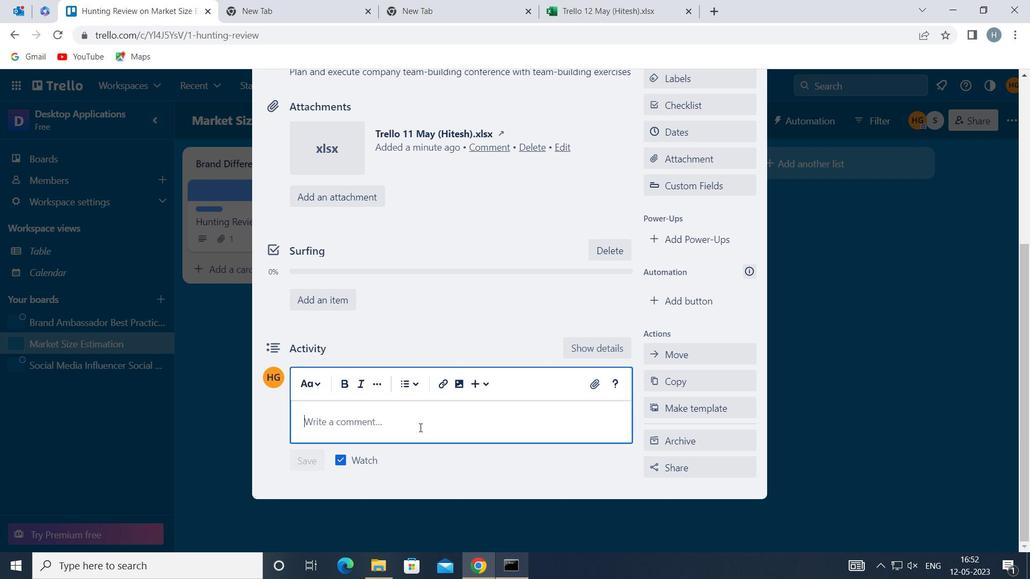 
Action: Mouse moved to (419, 427)
Screenshot: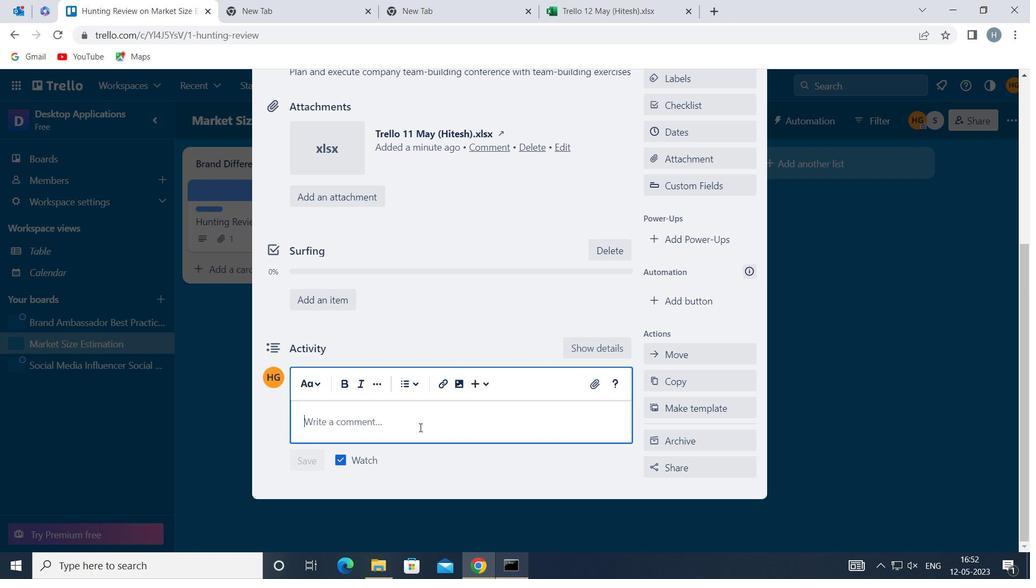 
Action: Key pressed <Key.shift>GIVEN<Key.space>THE<Key.space>POTENTIAL<Key.space>IMPACT<Key.space>OF<Key.space>THIS<Key.space>TASK<Key.space>ON<Key.space>OUR<Key.space>COMPANY<Key.space>CULTURE<Key.space>AND<Key.space>VALUES,<Key.space>LET<Key.space>Y<Key.backspace>US<Key.space>ENSURE<Key.space>THAT<Key.space>WE<Key.space>APPROACH<Key.space>IT<Key.space>WITH<Key.space>A<Key.space>SEM<Key.backspace>NSE<Key.space>OF<Key.space>INCLUSIVITY<Key.space>AND<Key.space>DIVERSITY
Screenshot: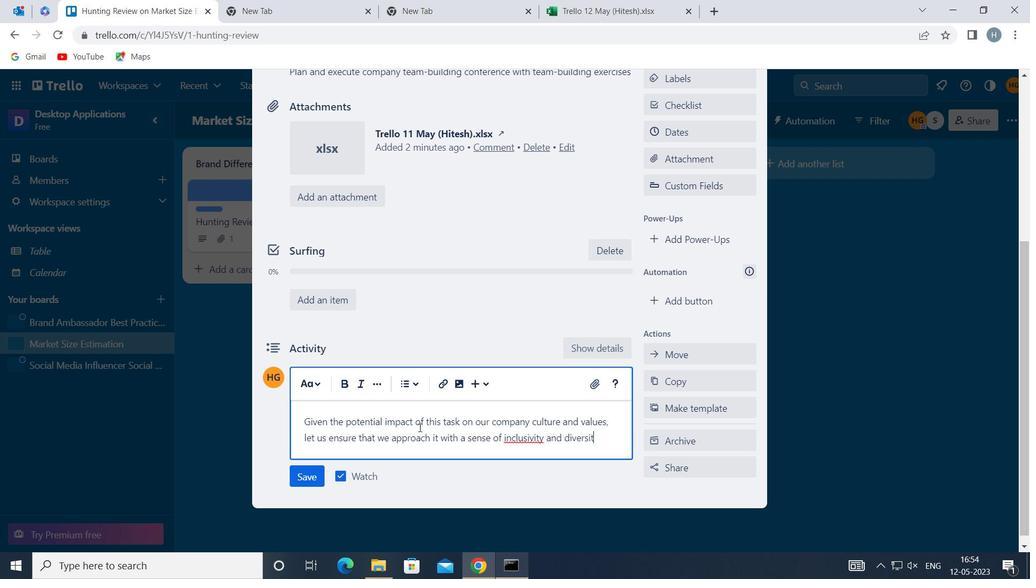 
Action: Mouse moved to (305, 480)
Screenshot: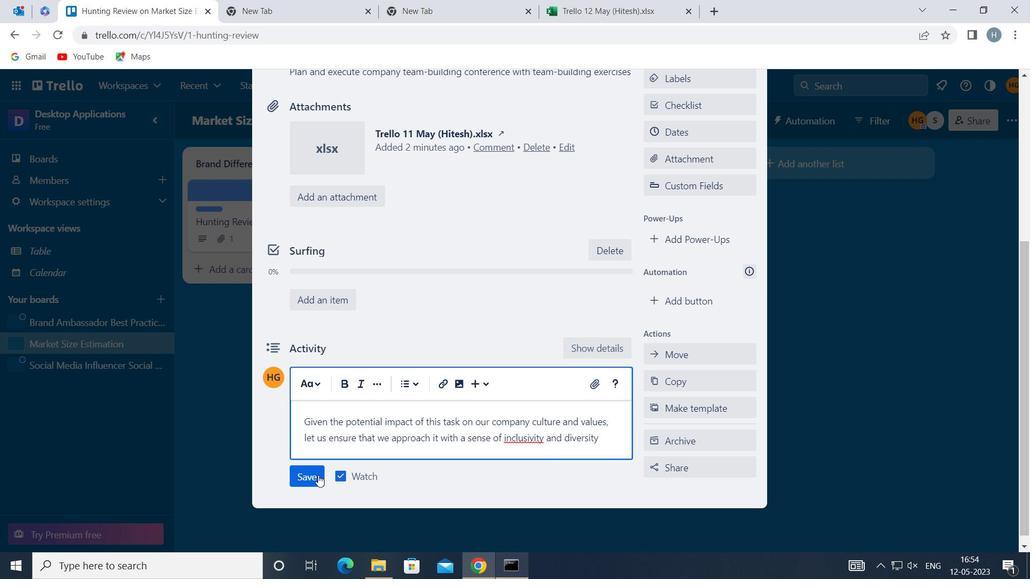 
Action: Mouse pressed left at (305, 480)
Screenshot: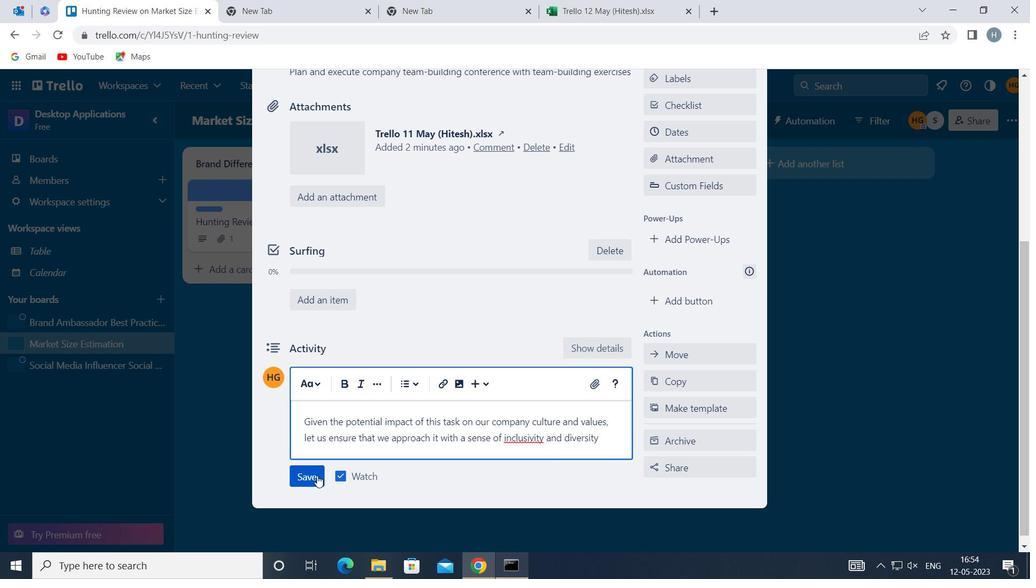 
Action: Mouse moved to (706, 130)
Screenshot: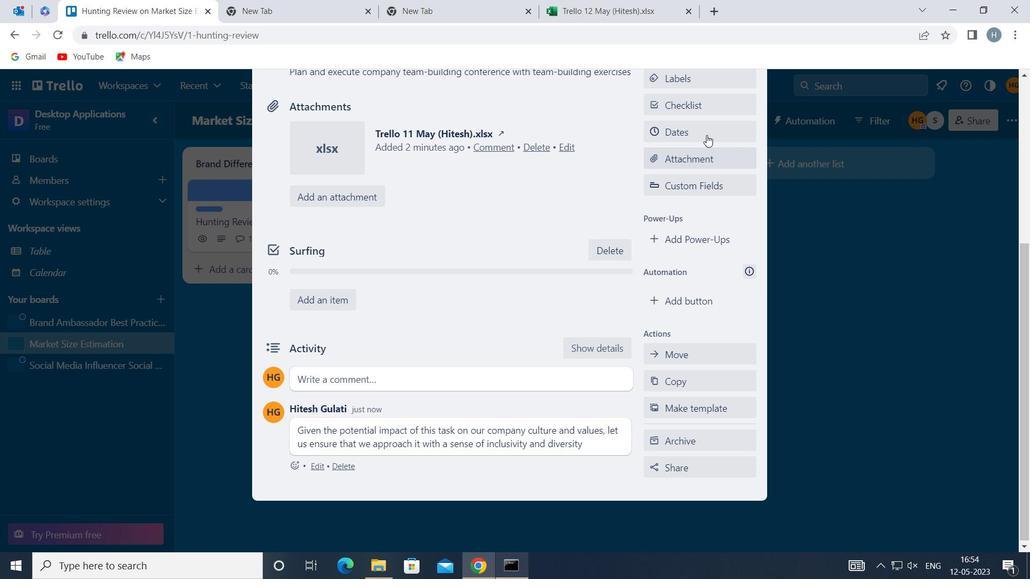 
Action: Mouse pressed left at (706, 130)
Screenshot: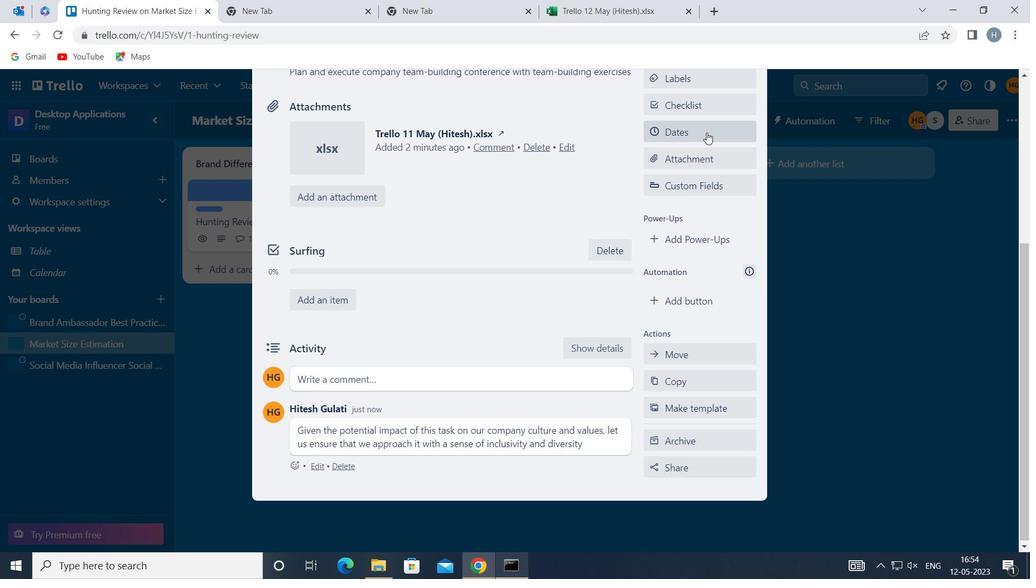 
Action: Mouse moved to (659, 355)
Screenshot: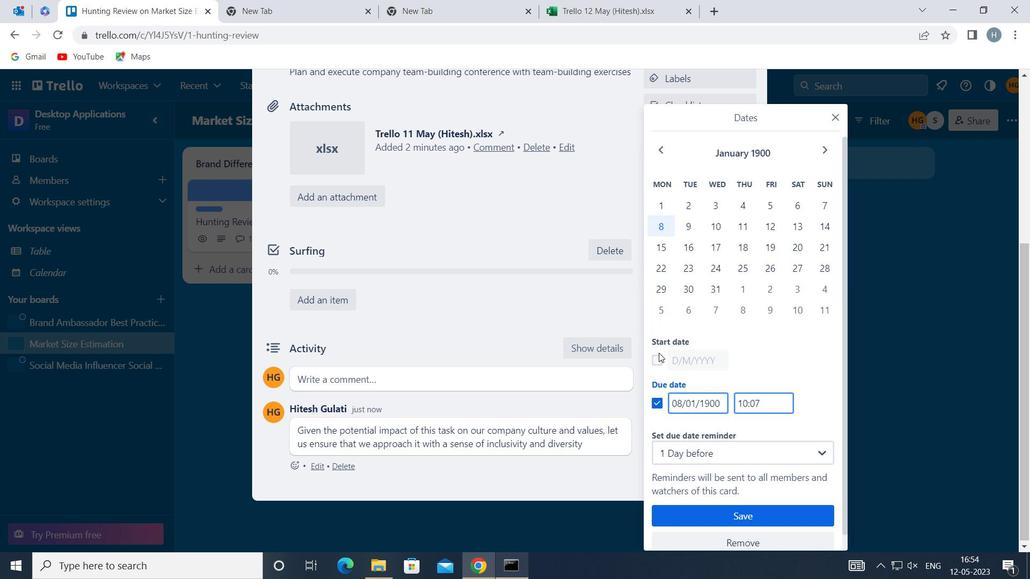 
Action: Mouse pressed left at (659, 355)
Screenshot: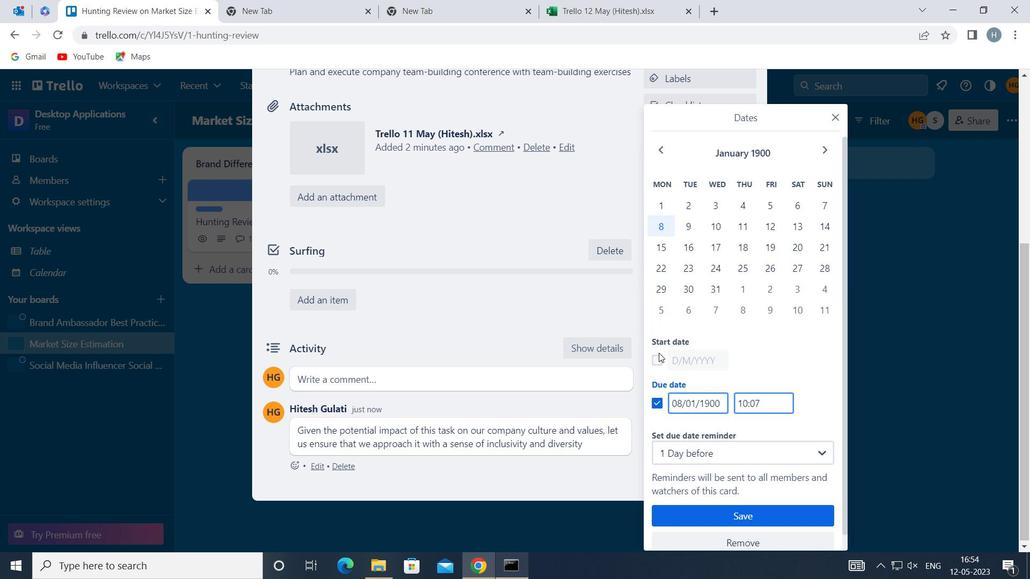 
Action: Mouse moved to (673, 355)
Screenshot: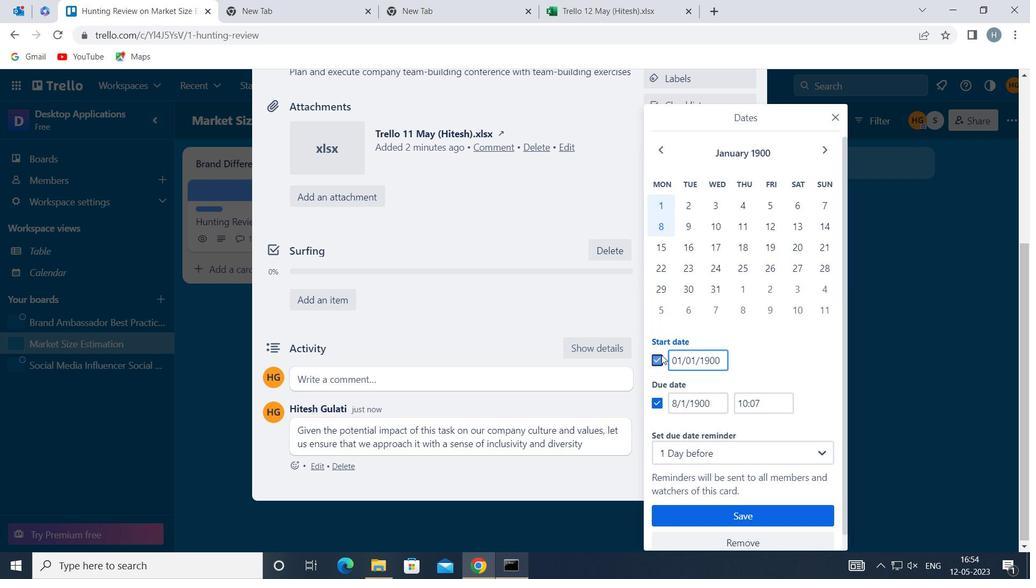 
Action: Mouse pressed left at (673, 355)
Screenshot: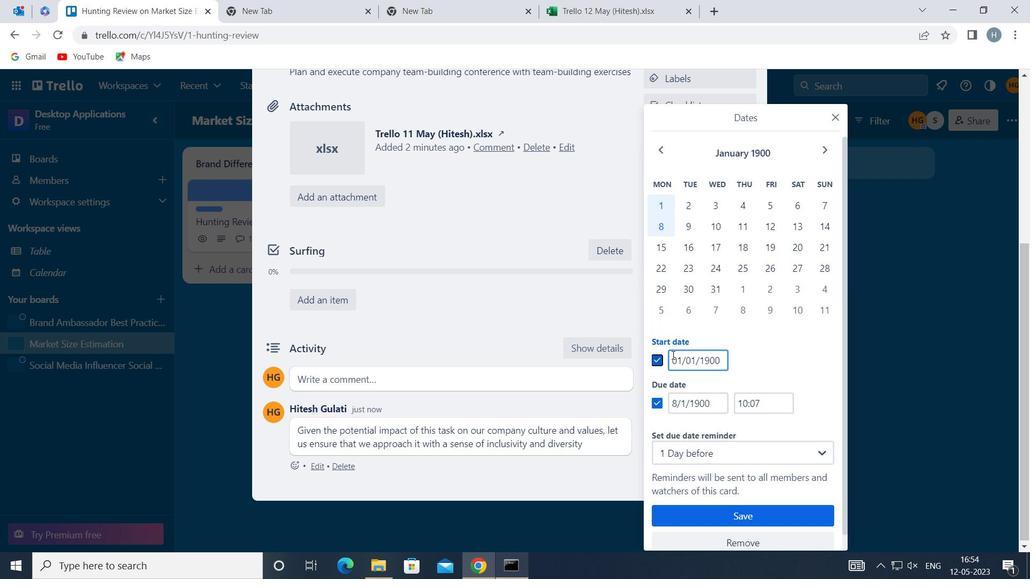 
Action: Mouse moved to (676, 355)
Screenshot: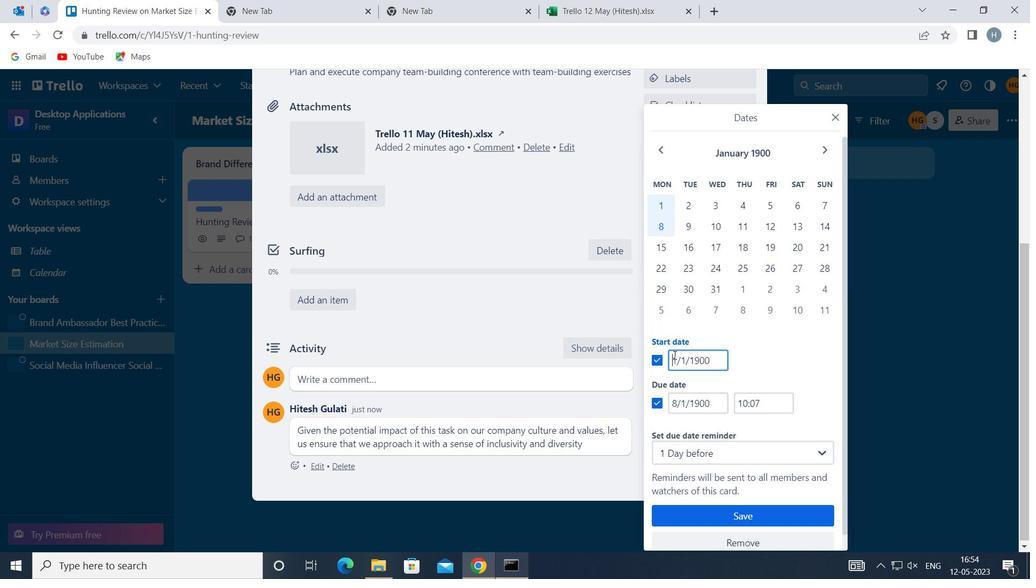 
Action: Key pressed <Key.right><Key.backspace>2
Screenshot: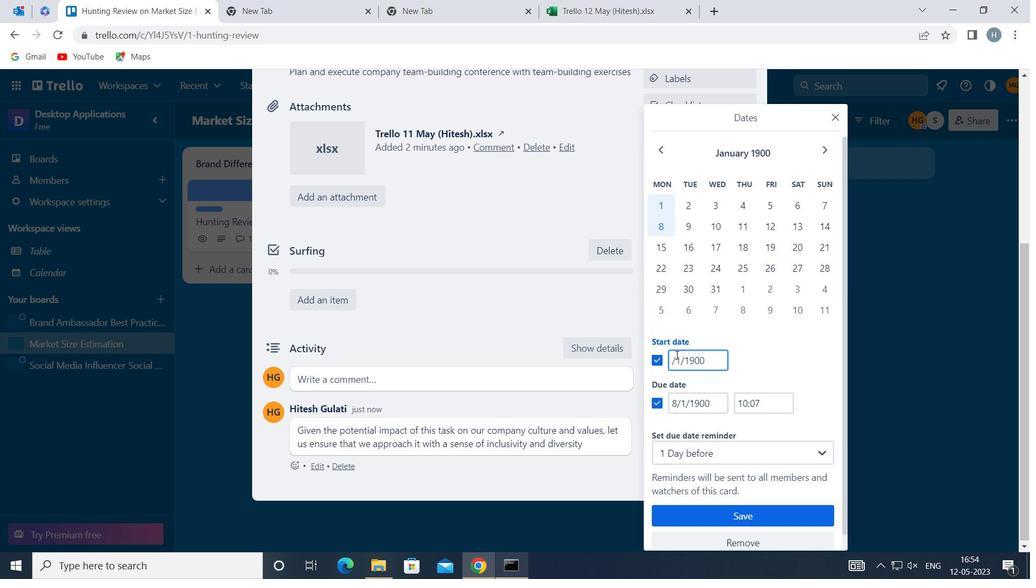 
Action: Mouse moved to (675, 400)
Screenshot: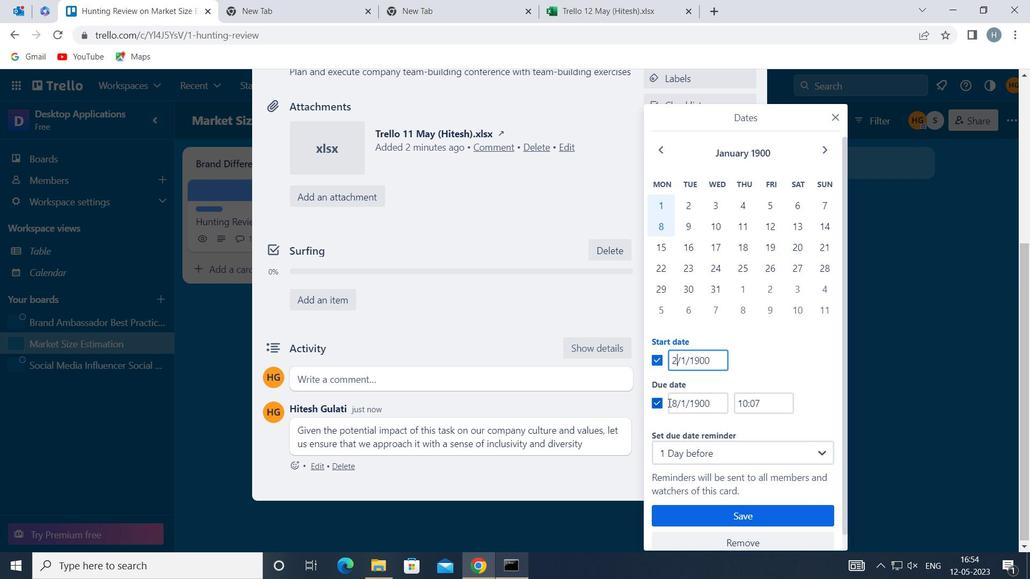 
Action: Mouse pressed left at (675, 400)
Screenshot: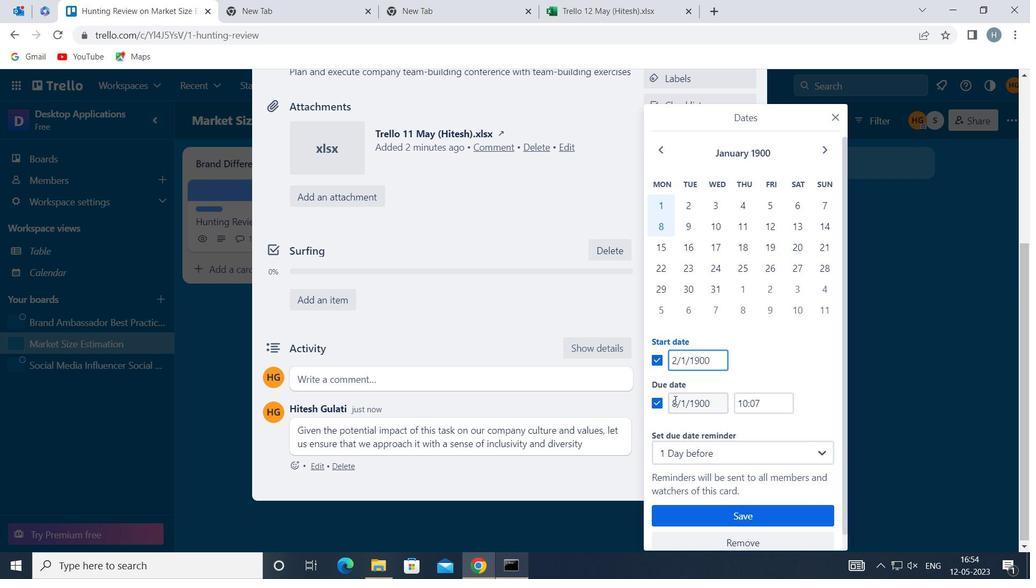 
Action: Mouse moved to (675, 399)
Screenshot: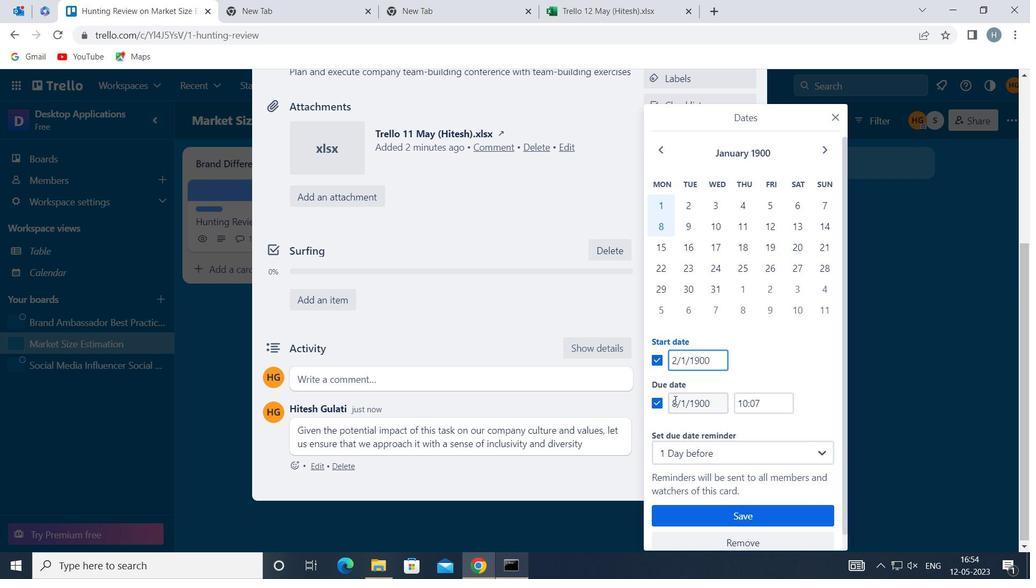 
Action: Key pressed <Key.backspace>9
Screenshot: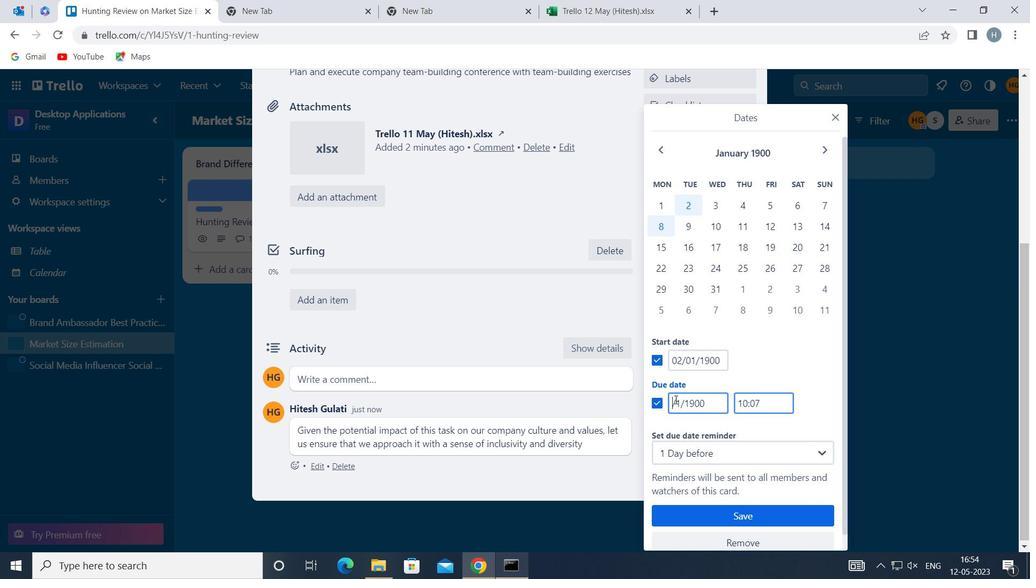 
Action: Mouse moved to (715, 511)
Screenshot: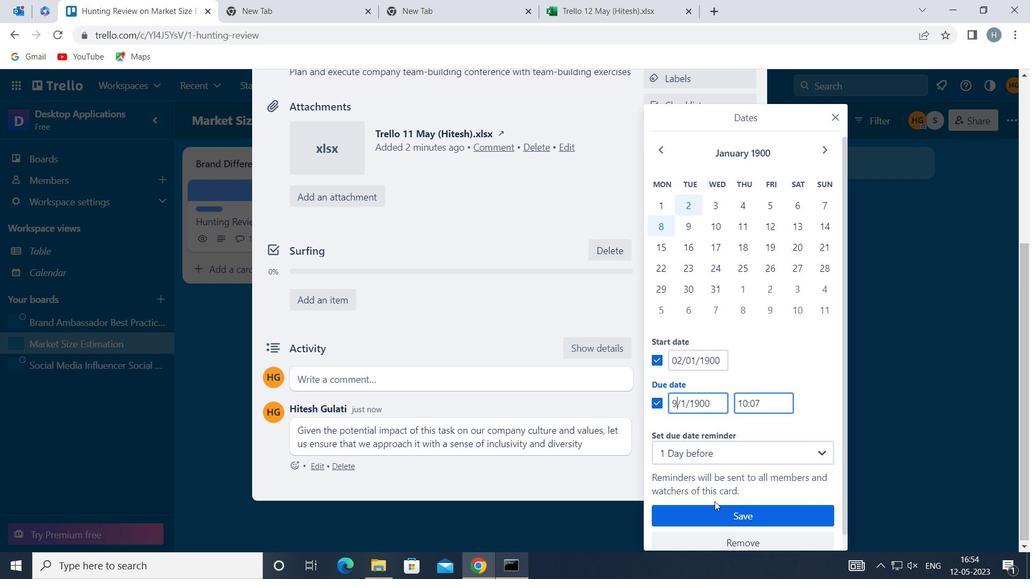 
Action: Mouse pressed left at (715, 511)
Screenshot: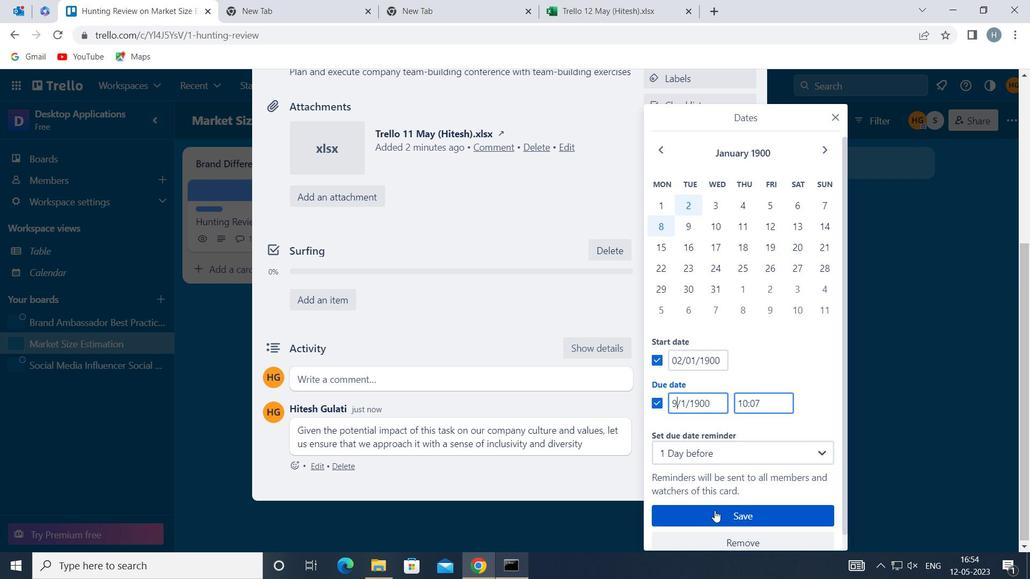 
Action: Mouse moved to (589, 328)
Screenshot: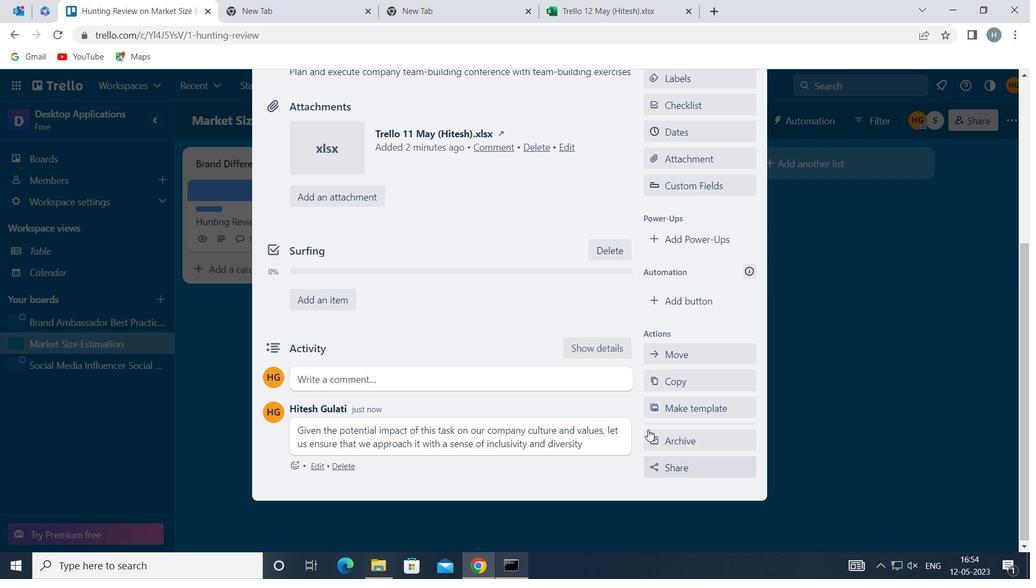 
